 Task: Find connections with filter location Camajuaní with filter topic #Creativitywith filter profile language French with filter current company Fujitsu with filter school O.P. Jindal Global University (JGU) with filter industry IT System Installation and Disposal with filter service category Executive Coaching with filter keywords title Sales Analyst
Action: Mouse moved to (480, 64)
Screenshot: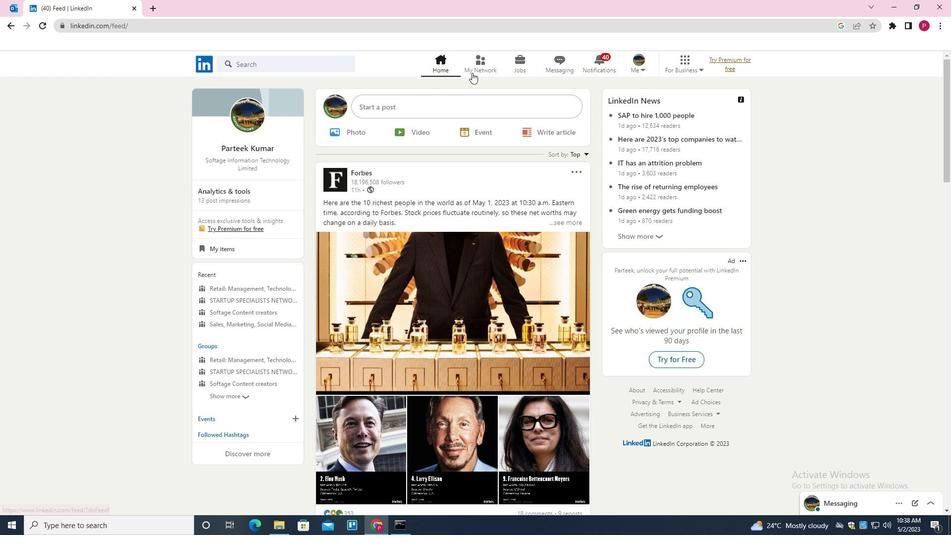 
Action: Mouse pressed left at (480, 64)
Screenshot: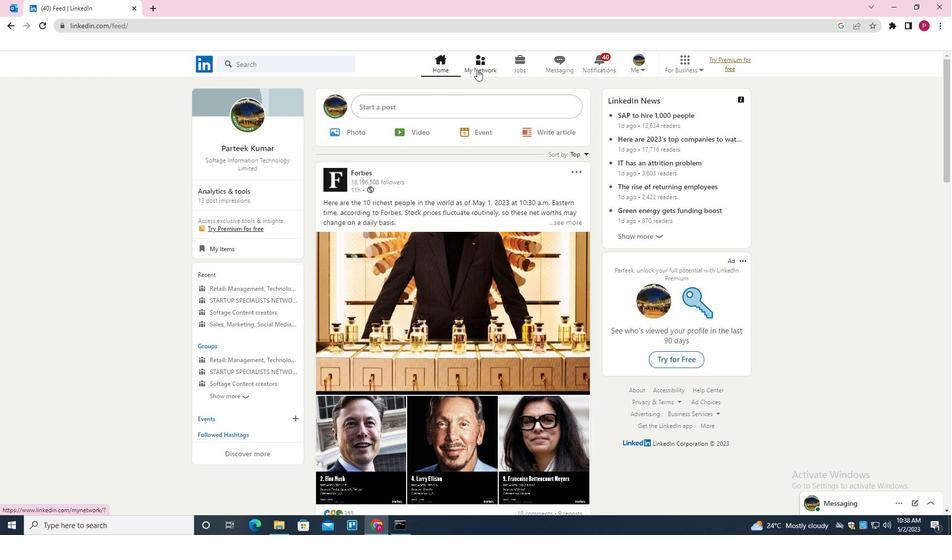 
Action: Mouse moved to (300, 119)
Screenshot: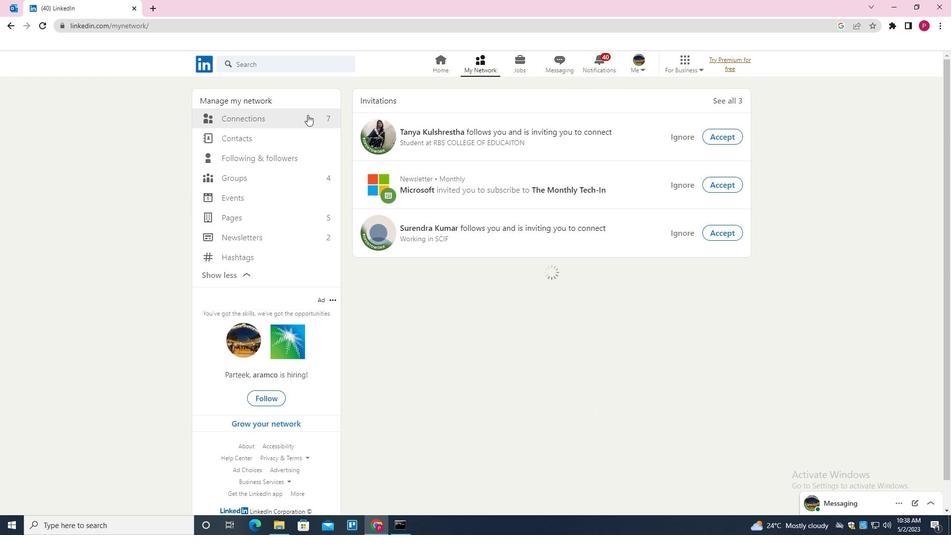
Action: Mouse pressed left at (300, 119)
Screenshot: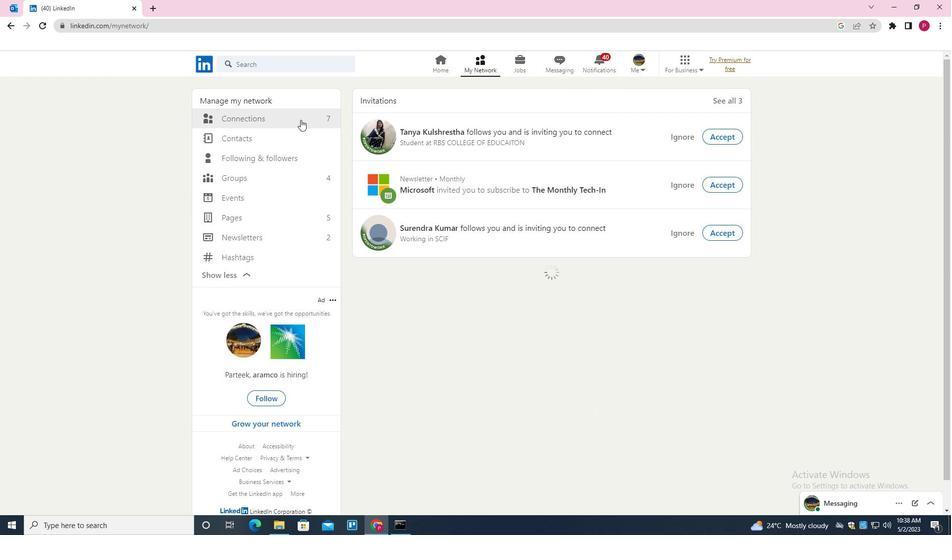 
Action: Mouse moved to (538, 120)
Screenshot: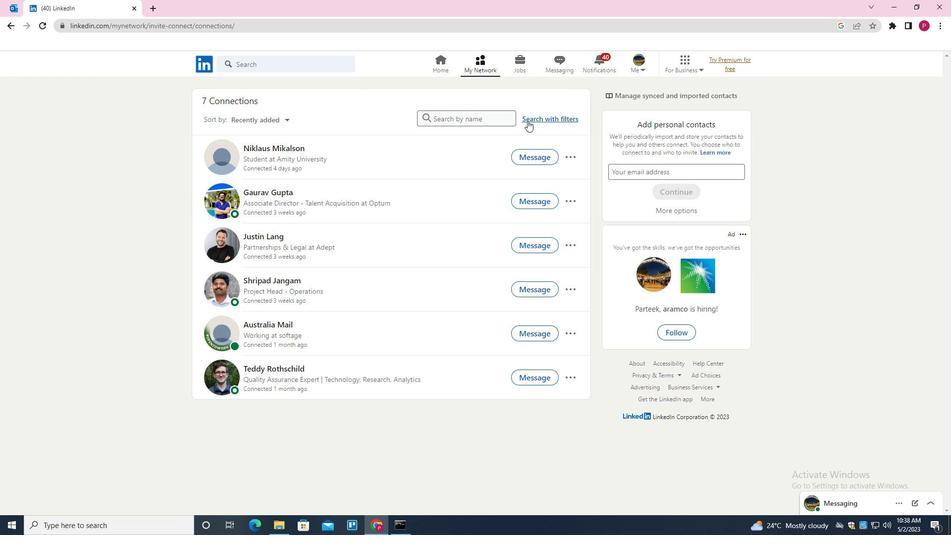 
Action: Mouse pressed left at (538, 120)
Screenshot: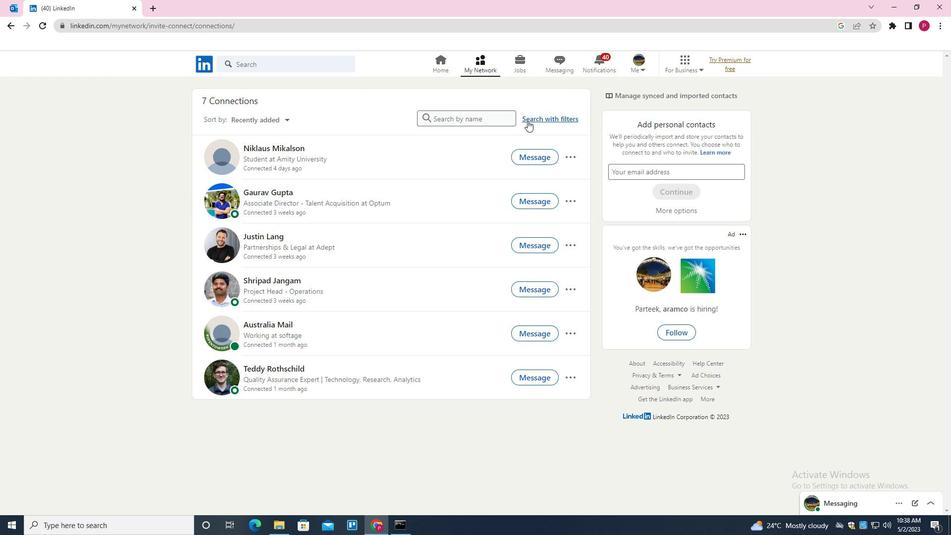 
Action: Mouse moved to (505, 89)
Screenshot: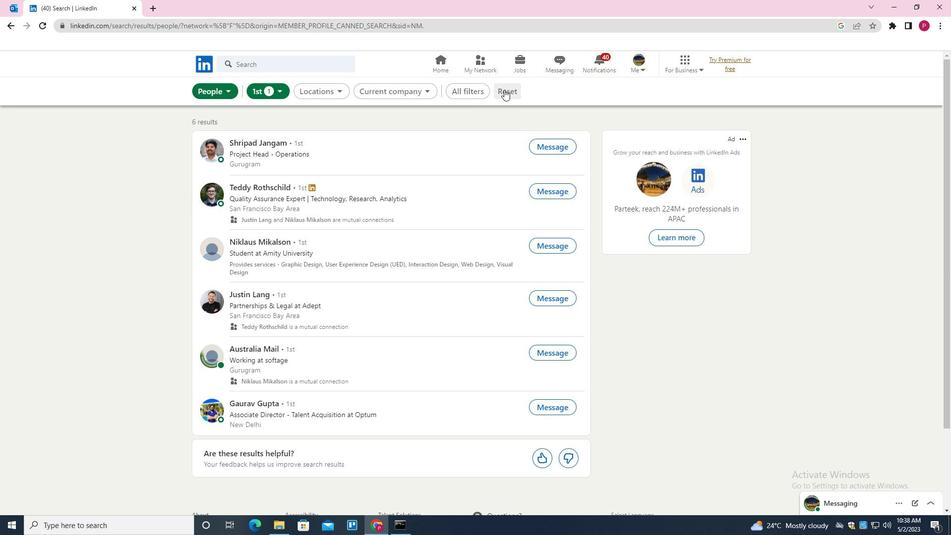 
Action: Mouse pressed left at (505, 89)
Screenshot: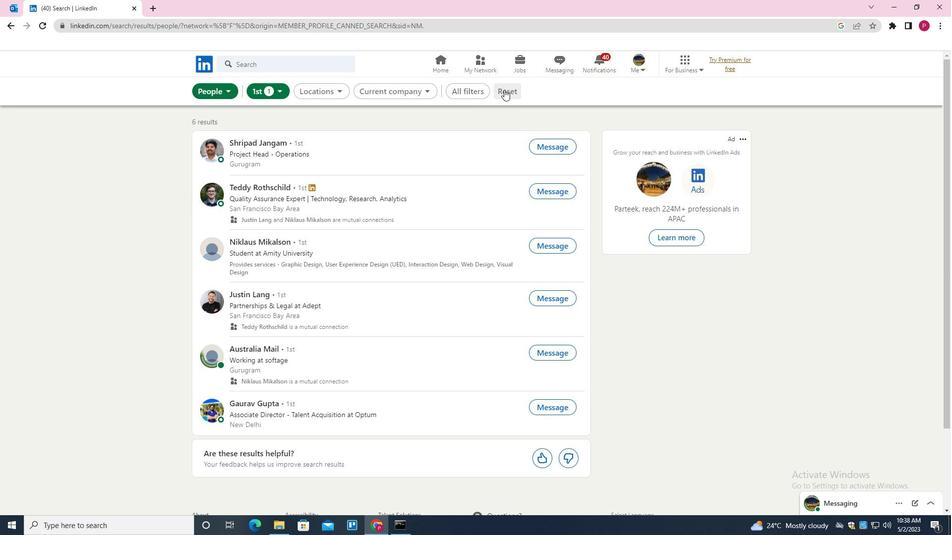 
Action: Mouse moved to (491, 91)
Screenshot: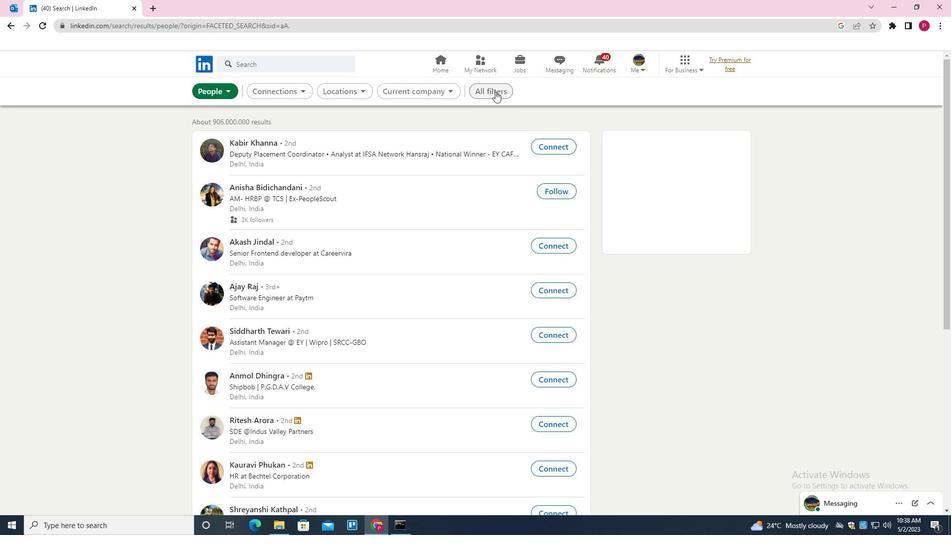 
Action: Mouse pressed left at (491, 91)
Screenshot: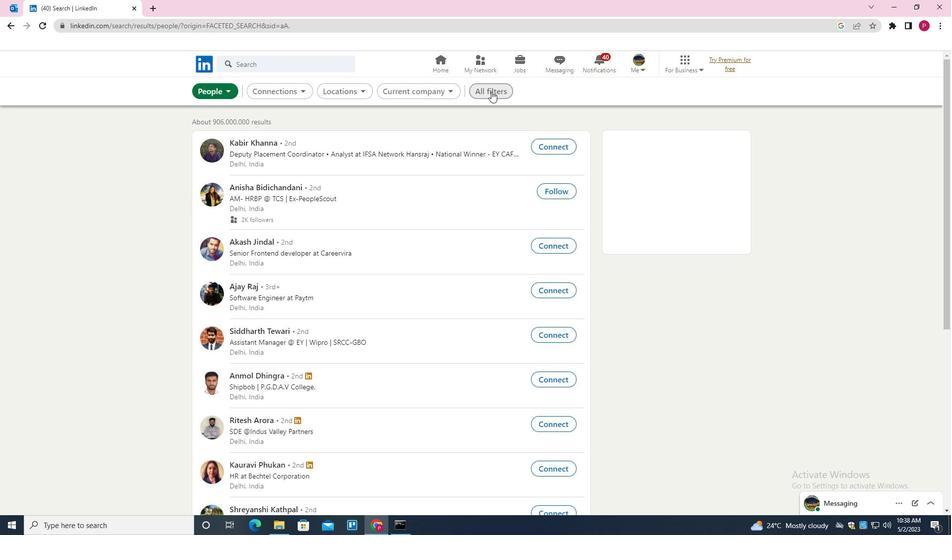 
Action: Mouse moved to (843, 273)
Screenshot: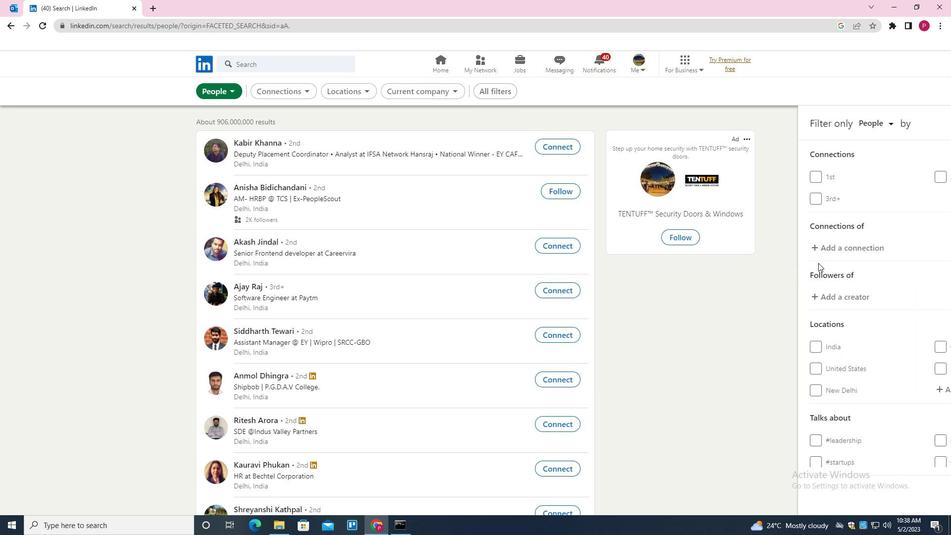 
Action: Mouse scrolled (843, 273) with delta (0, 0)
Screenshot: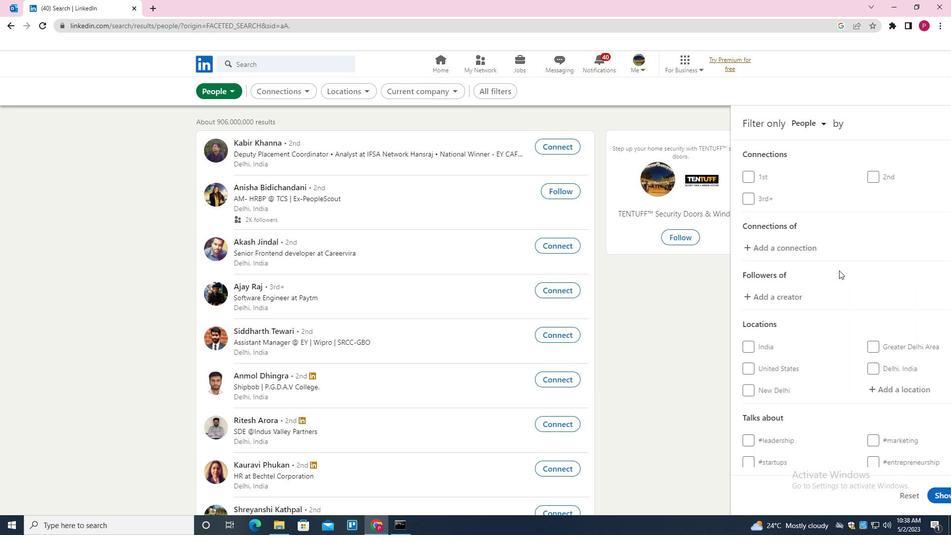 
Action: Mouse moved to (843, 274)
Screenshot: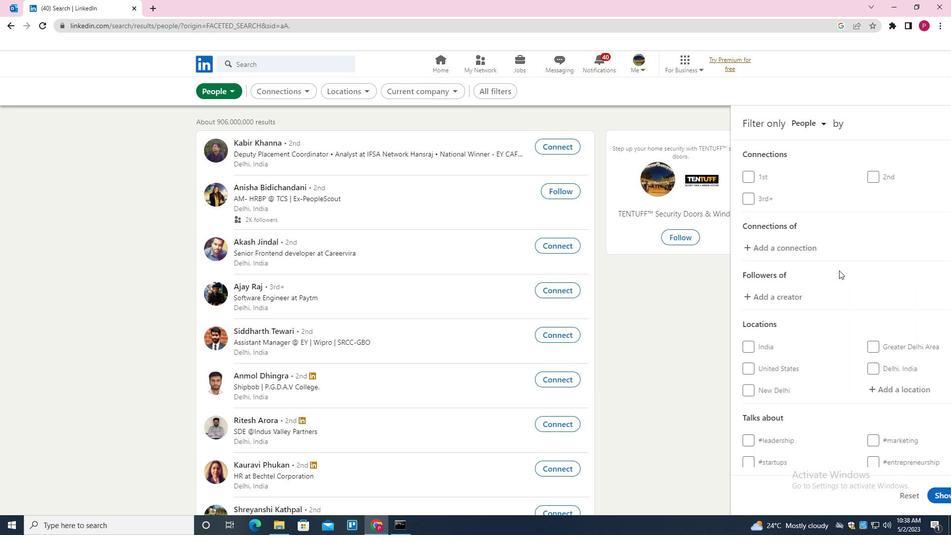 
Action: Mouse scrolled (843, 273) with delta (0, 0)
Screenshot: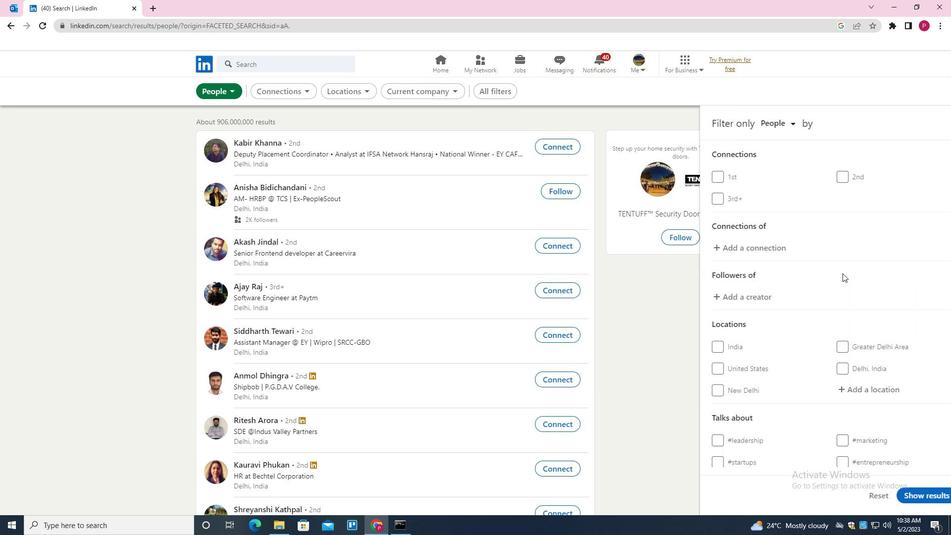 
Action: Mouse moved to (845, 293)
Screenshot: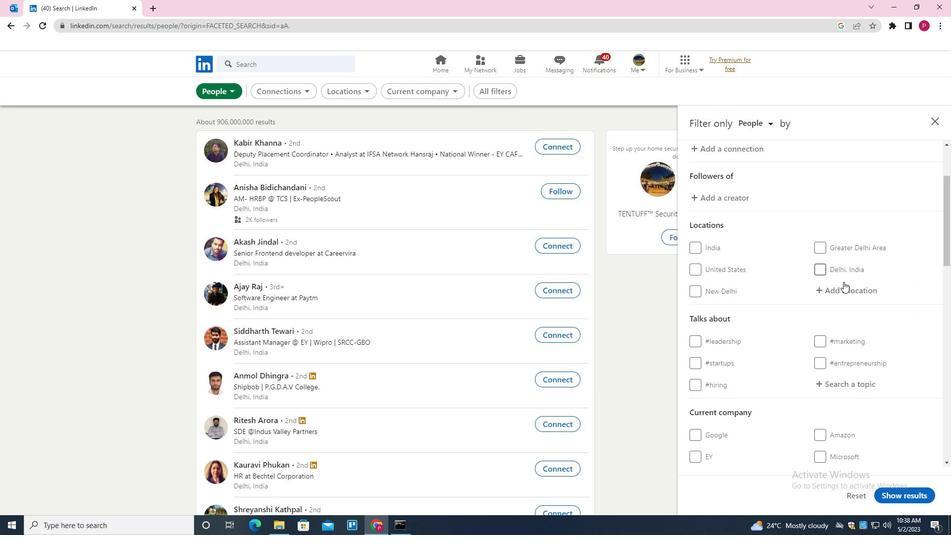 
Action: Mouse pressed left at (845, 293)
Screenshot: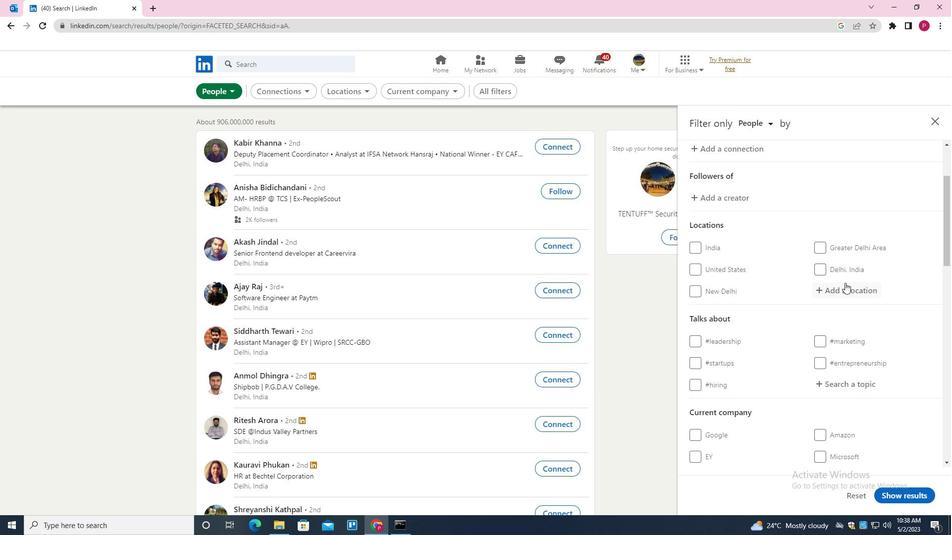 
Action: Mouse moved to (677, 407)
Screenshot: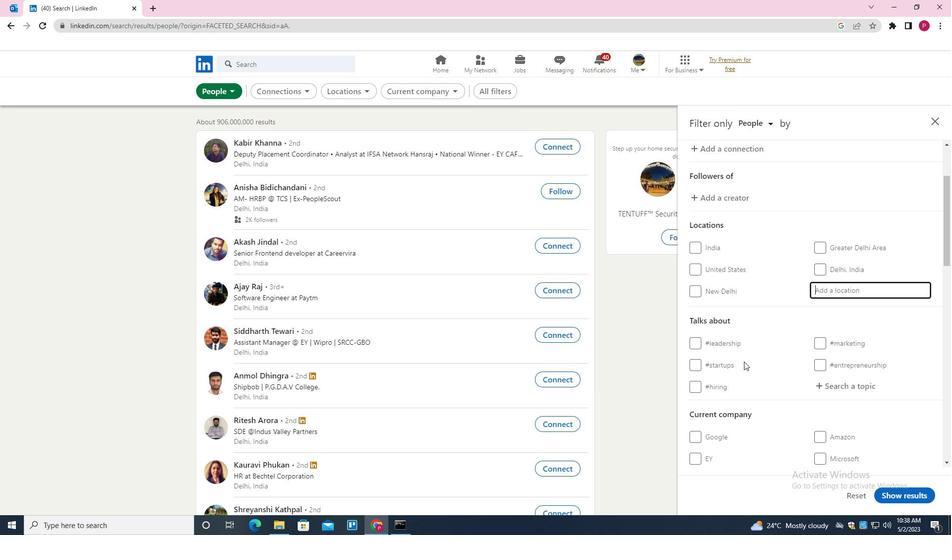 
Action: Key pressed <Key.shift>CAMA<Key.space><Key.backspace>JUANI<Key.enter>
Screenshot: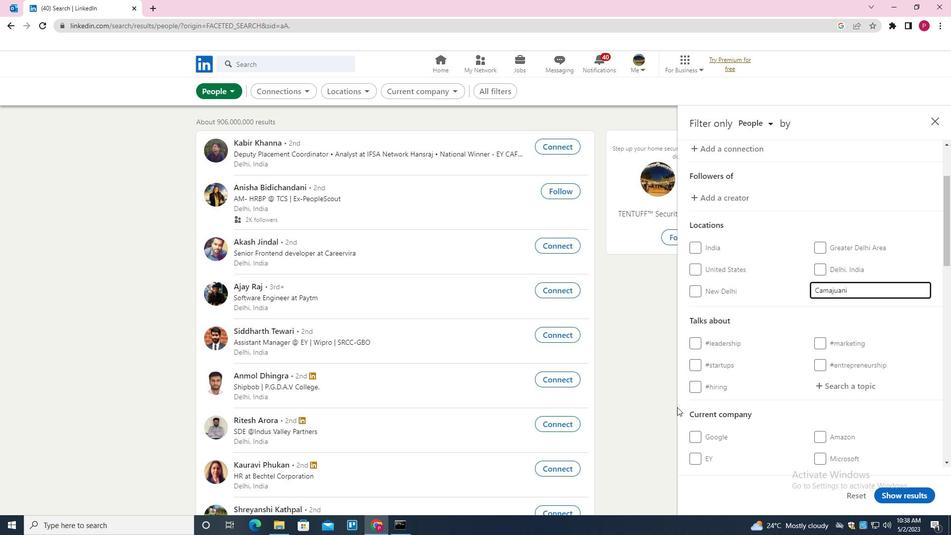 
Action: Mouse moved to (809, 359)
Screenshot: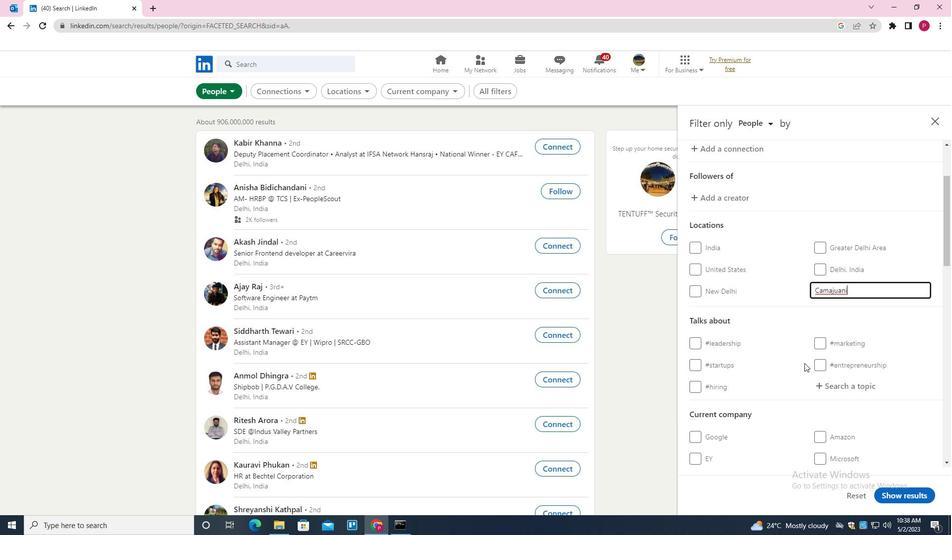 
Action: Mouse scrolled (809, 359) with delta (0, 0)
Screenshot: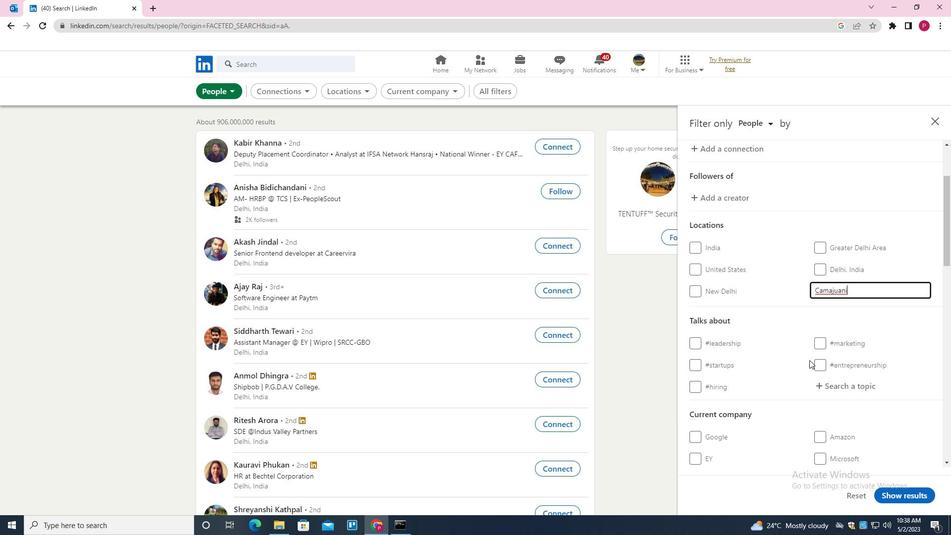 
Action: Mouse scrolled (809, 359) with delta (0, 0)
Screenshot: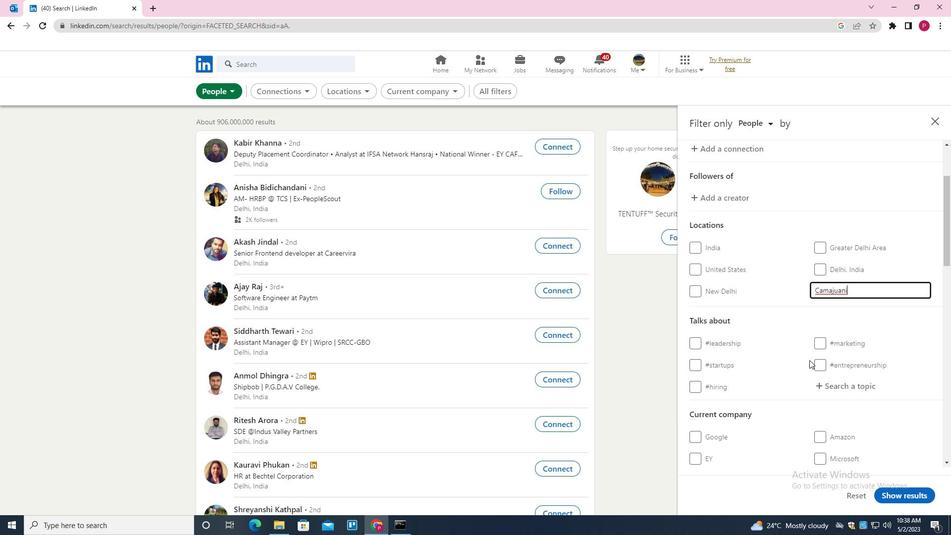 
Action: Mouse scrolled (809, 359) with delta (0, 0)
Screenshot: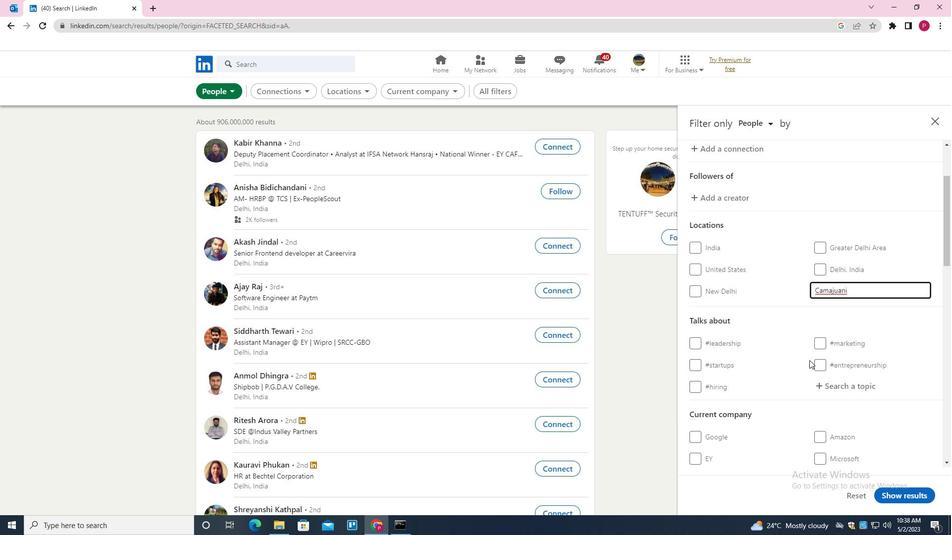 
Action: Mouse moved to (864, 240)
Screenshot: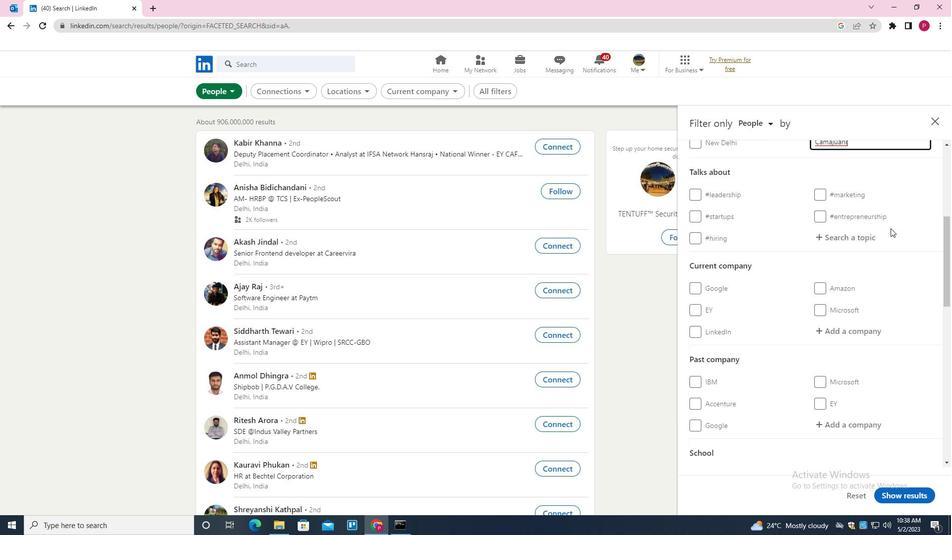 
Action: Mouse pressed left at (864, 240)
Screenshot: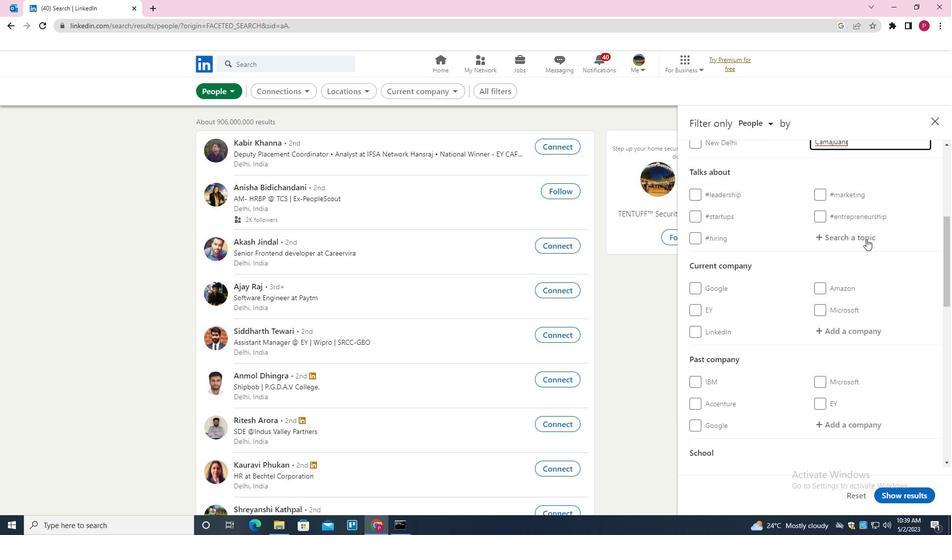 
Action: Mouse moved to (808, 277)
Screenshot: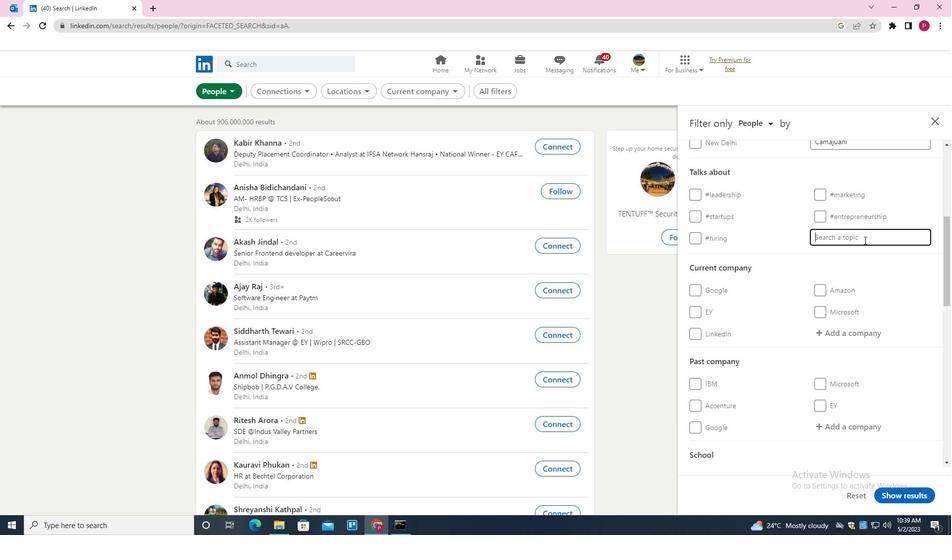 
Action: Key pressed CREATI<Key.down><Key.down><Key.down>VITY<Key.down><Key.enter>
Screenshot: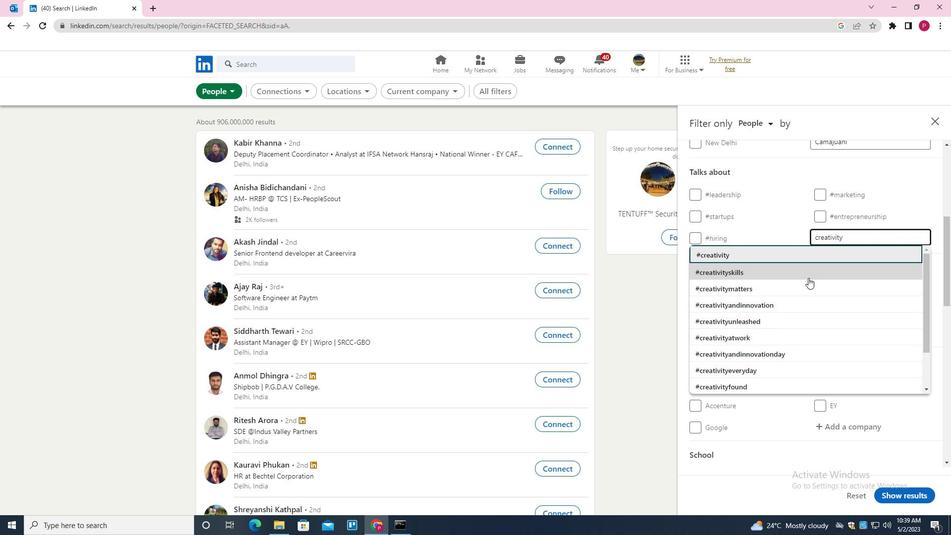 
Action: Mouse moved to (810, 276)
Screenshot: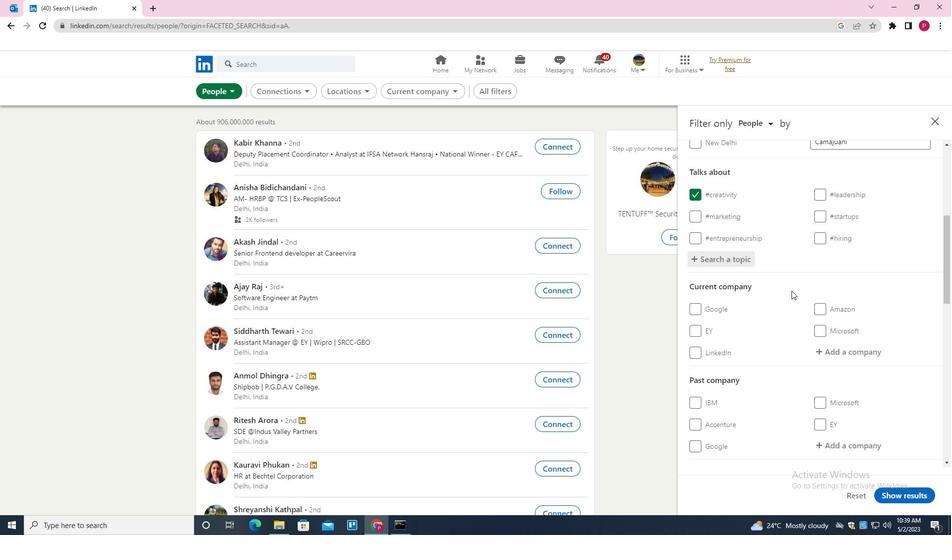 
Action: Mouse scrolled (810, 276) with delta (0, 0)
Screenshot: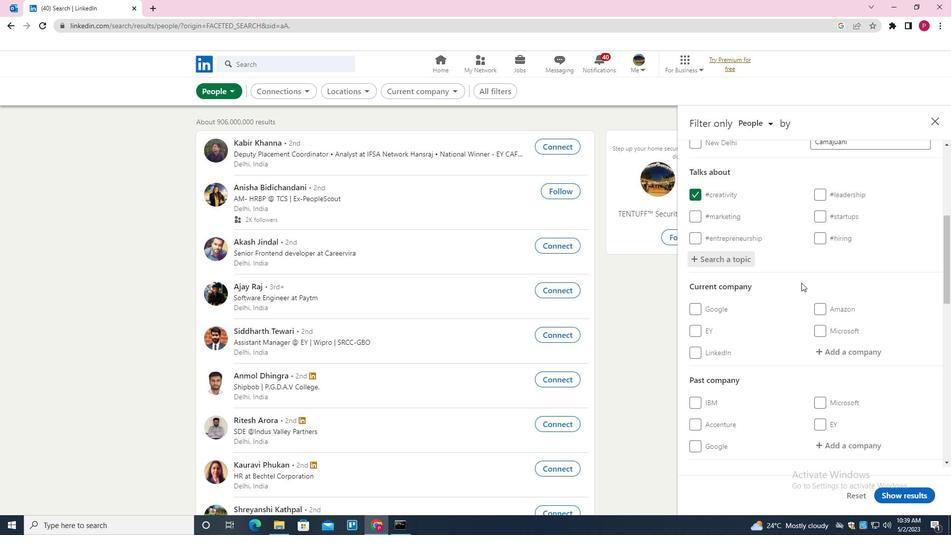 
Action: Mouse scrolled (810, 276) with delta (0, 0)
Screenshot: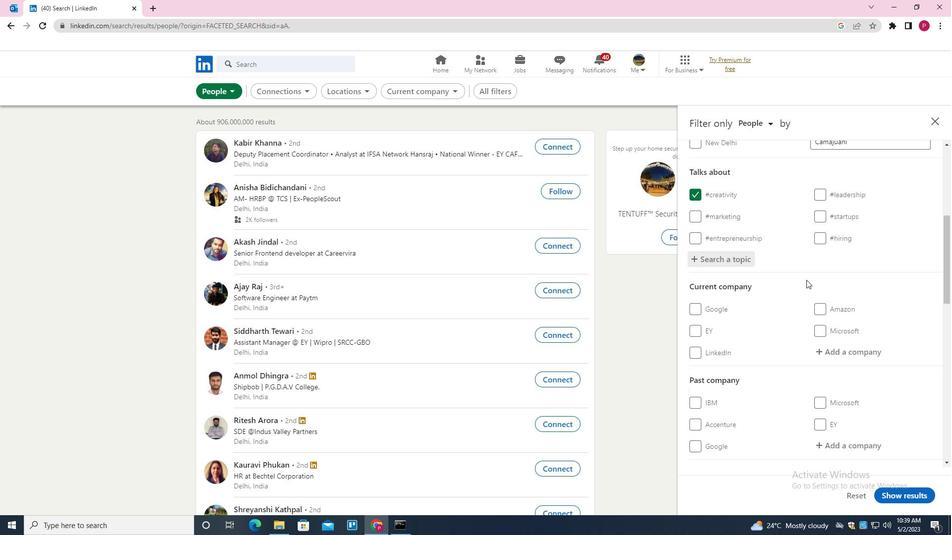 
Action: Mouse moved to (808, 276)
Screenshot: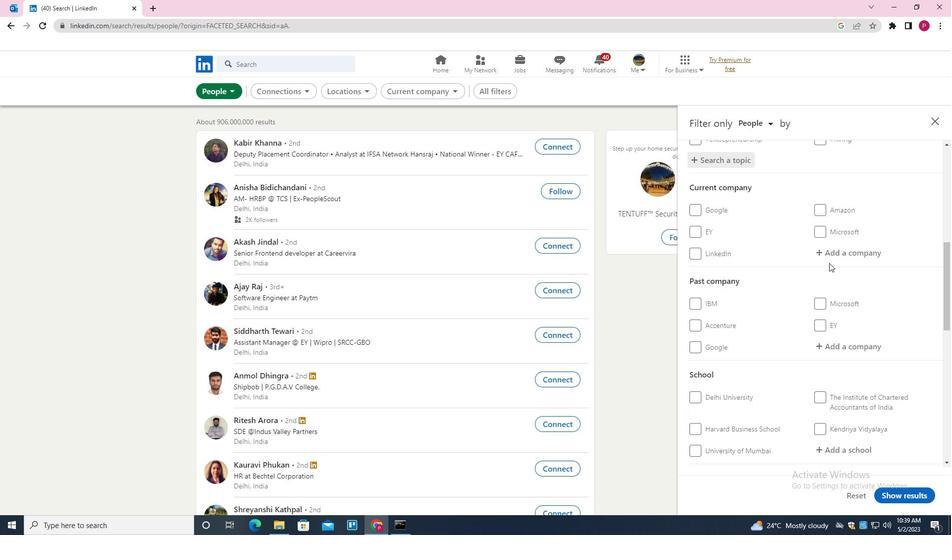
Action: Mouse scrolled (808, 276) with delta (0, 0)
Screenshot: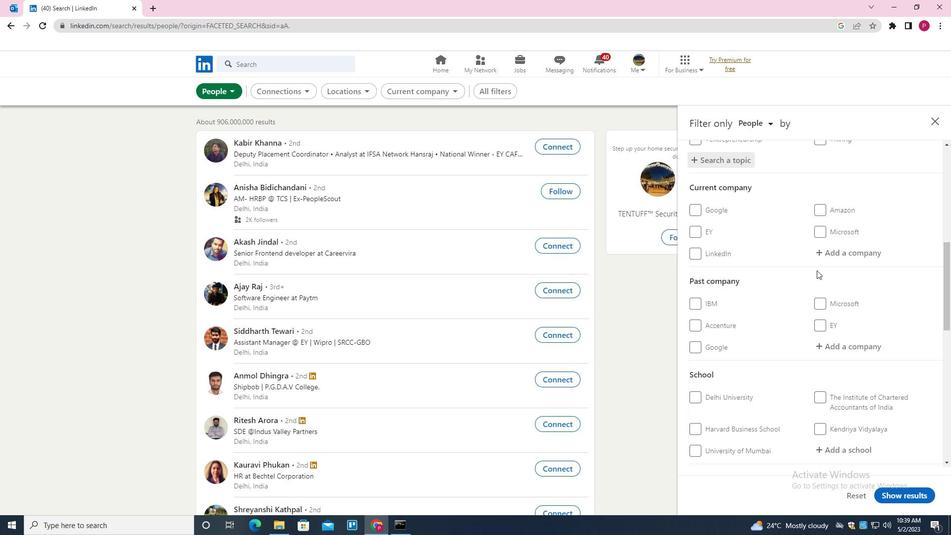 
Action: Mouse scrolled (808, 276) with delta (0, 0)
Screenshot: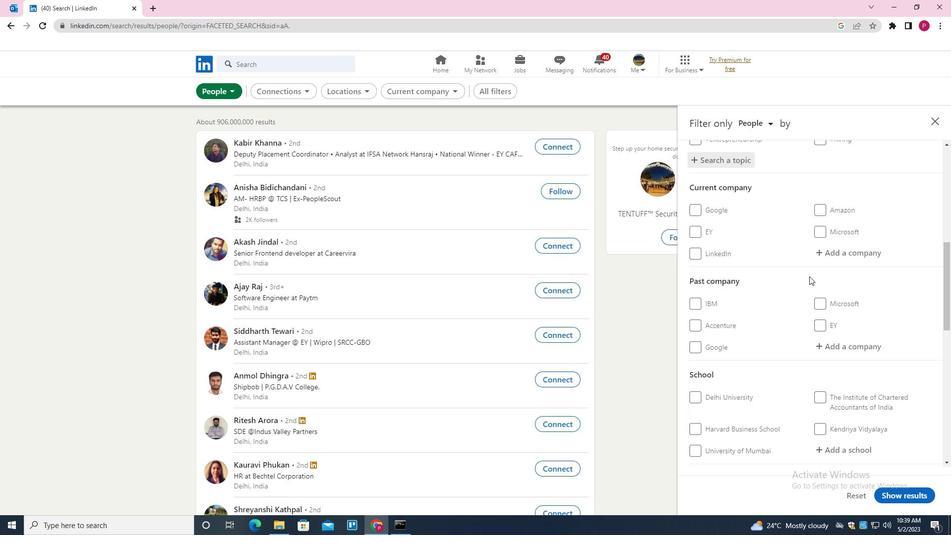
Action: Mouse scrolled (808, 276) with delta (0, 0)
Screenshot: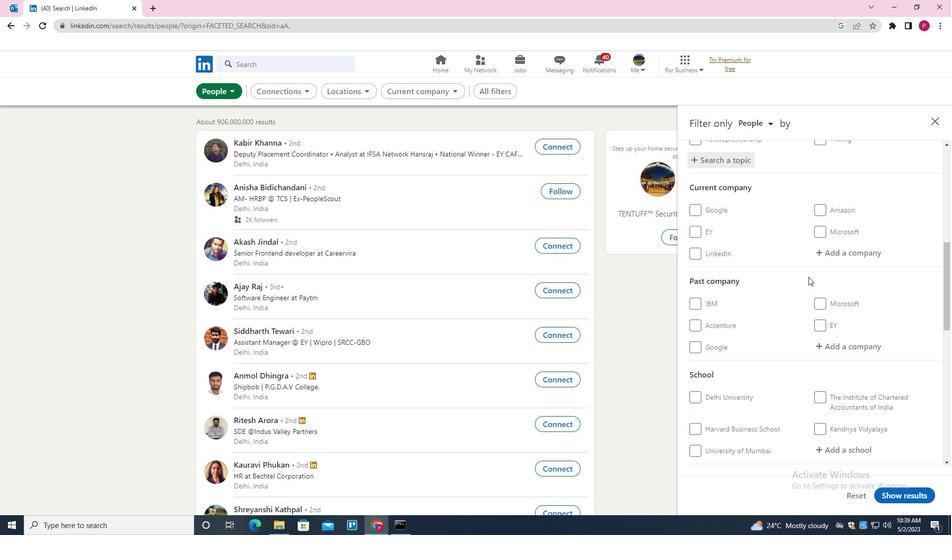 
Action: Mouse moved to (808, 276)
Screenshot: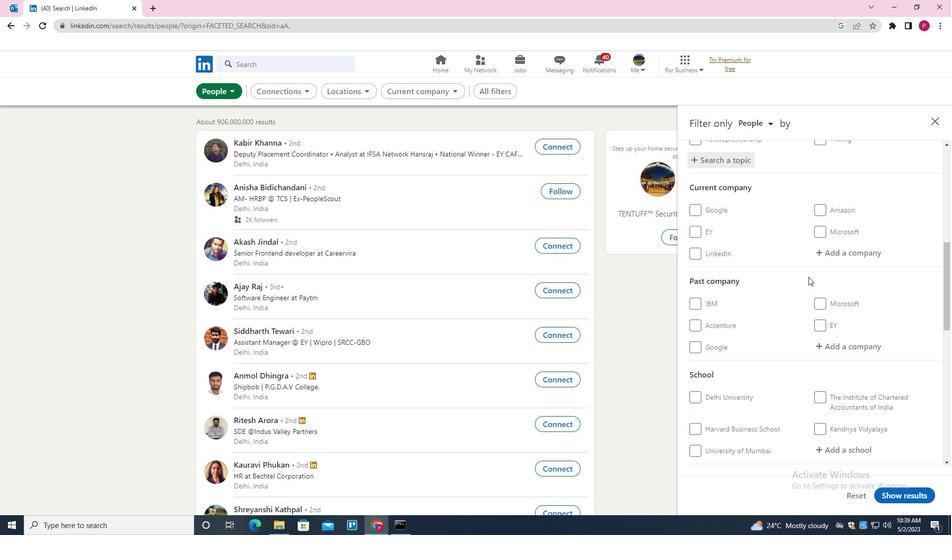 
Action: Mouse scrolled (808, 276) with delta (0, 0)
Screenshot: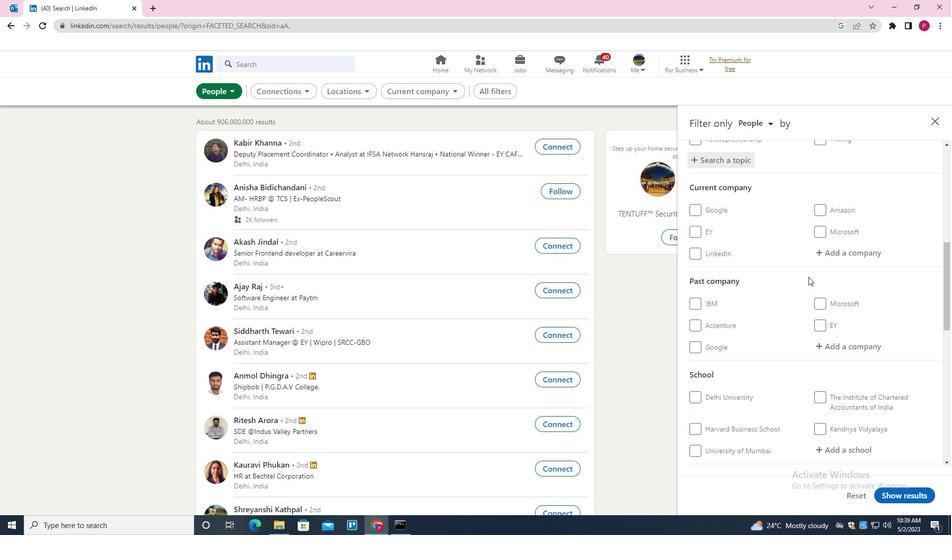 
Action: Mouse moved to (802, 281)
Screenshot: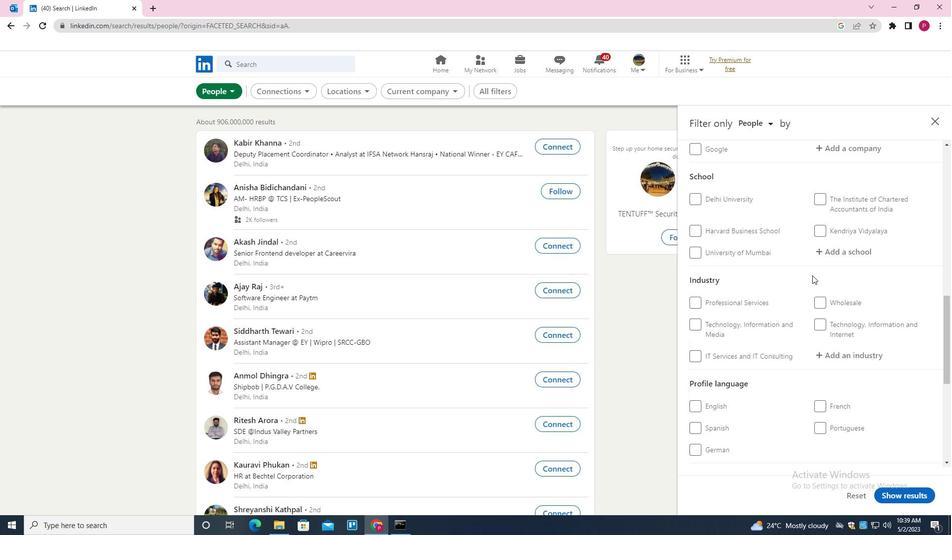 
Action: Mouse scrolled (802, 281) with delta (0, 0)
Screenshot: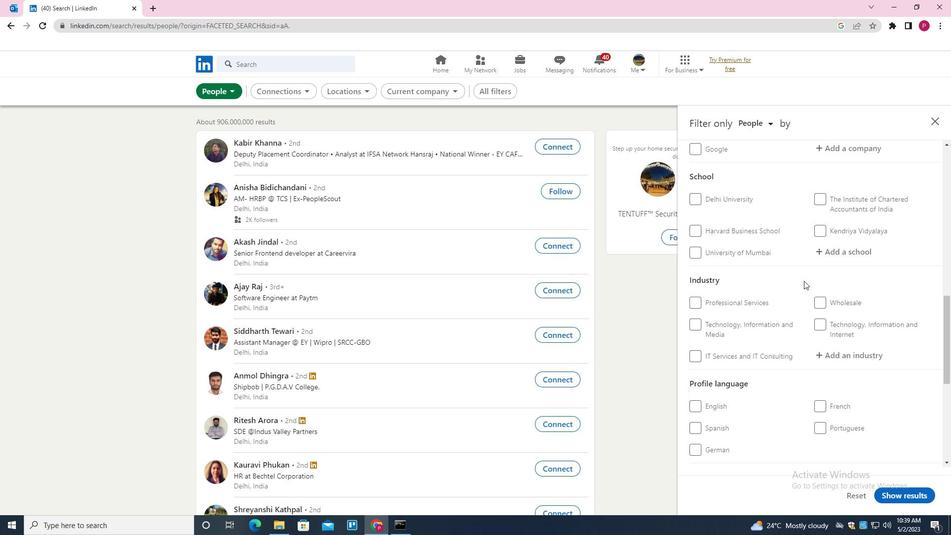 
Action: Mouse scrolled (802, 281) with delta (0, 0)
Screenshot: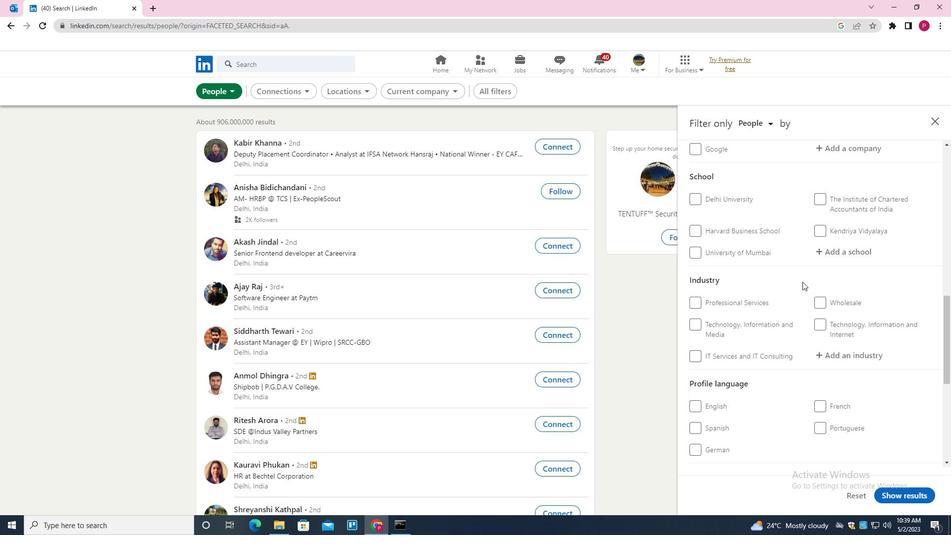 
Action: Mouse scrolled (802, 281) with delta (0, 0)
Screenshot: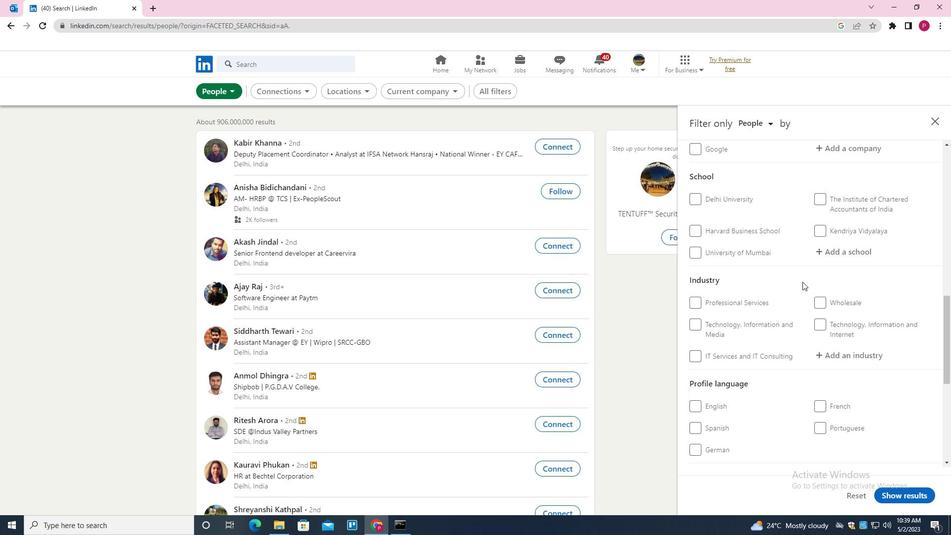 
Action: Mouse scrolled (802, 281) with delta (0, 0)
Screenshot: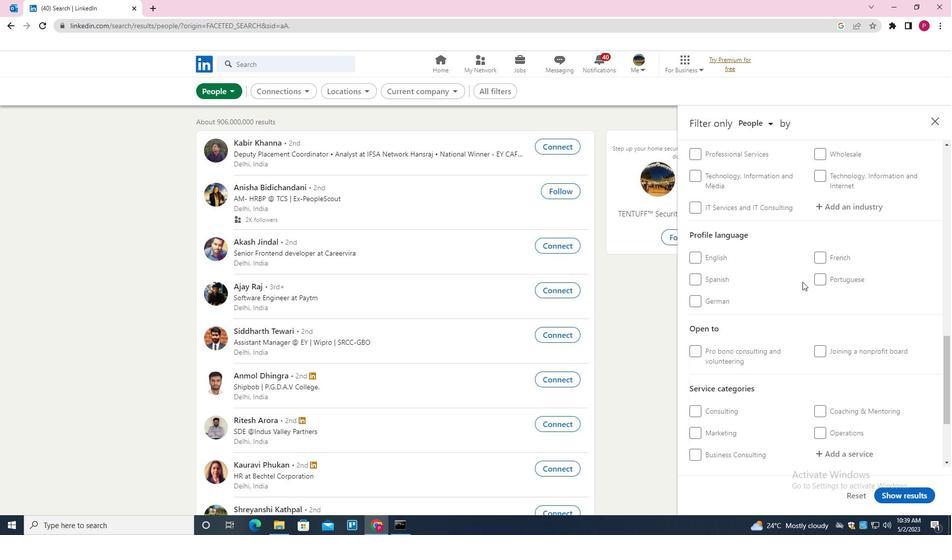 
Action: Mouse moved to (816, 205)
Screenshot: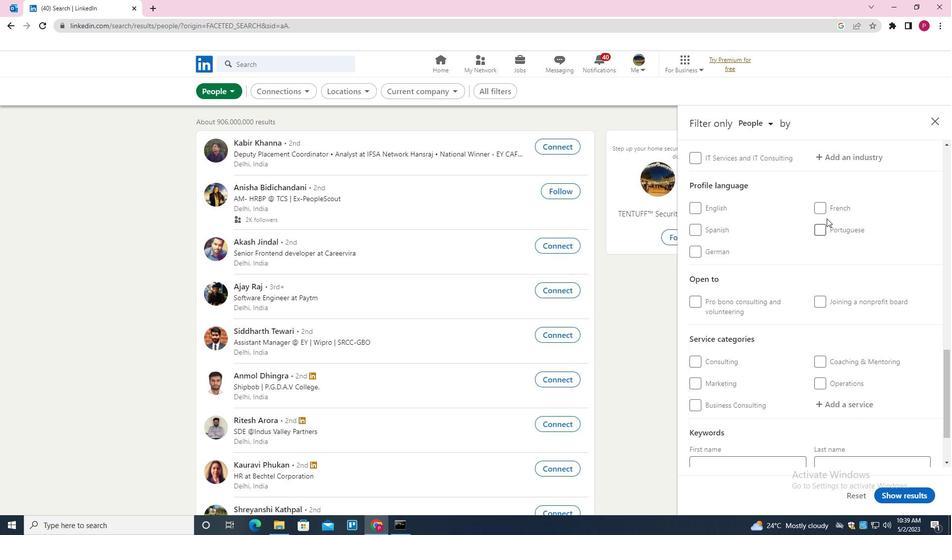 
Action: Mouse pressed left at (816, 205)
Screenshot: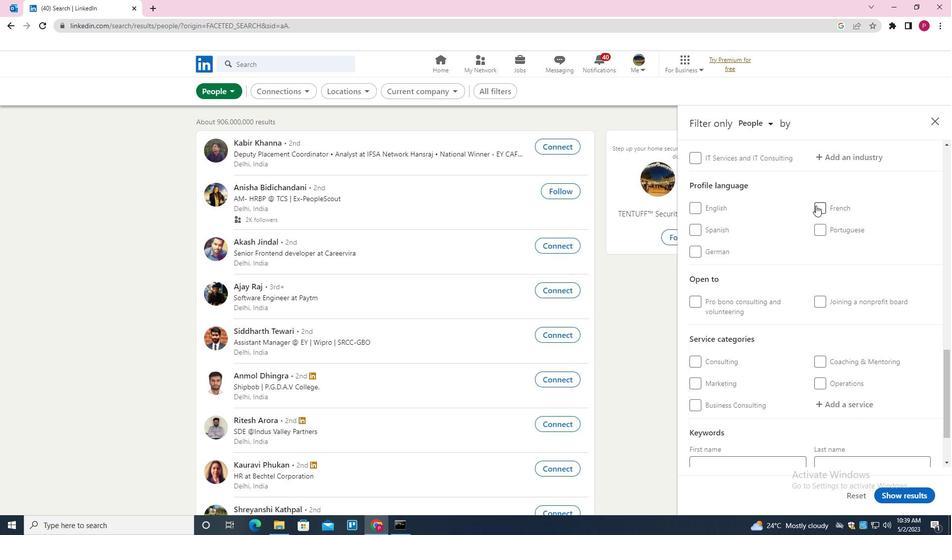 
Action: Mouse moved to (779, 229)
Screenshot: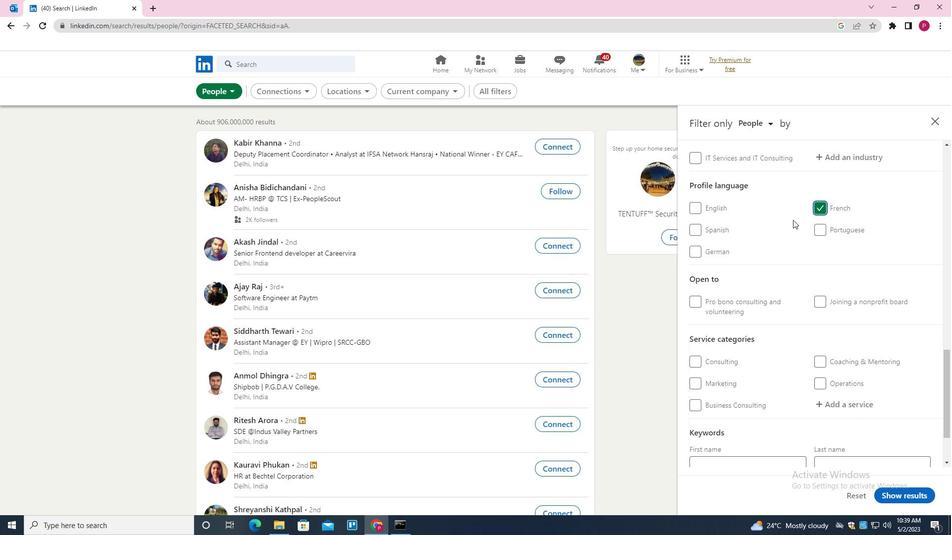 
Action: Mouse scrolled (779, 229) with delta (0, 0)
Screenshot: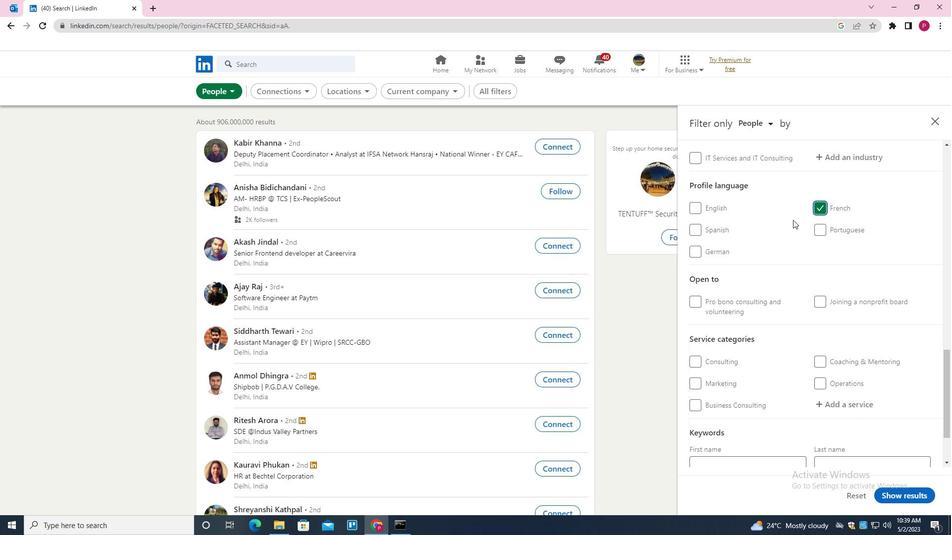 
Action: Mouse scrolled (779, 229) with delta (0, 0)
Screenshot: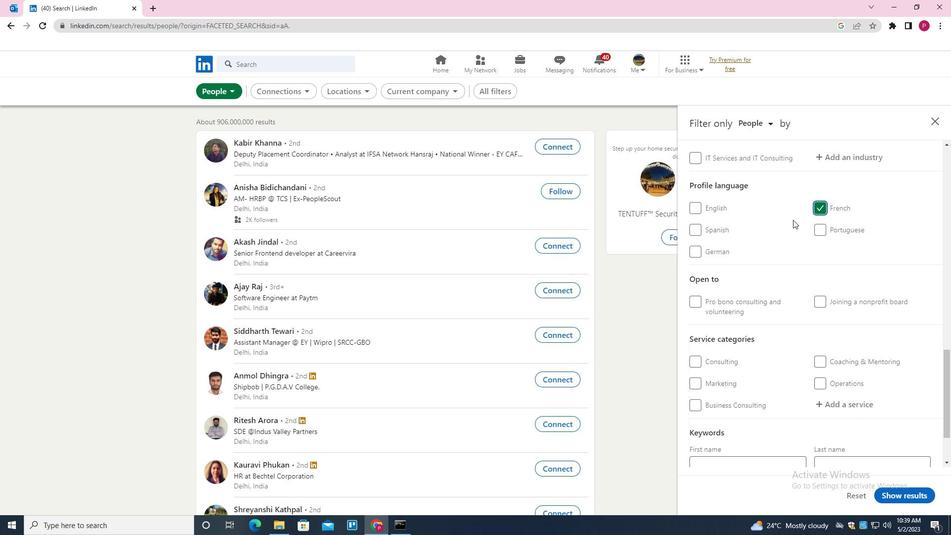 
Action: Mouse scrolled (779, 229) with delta (0, 0)
Screenshot: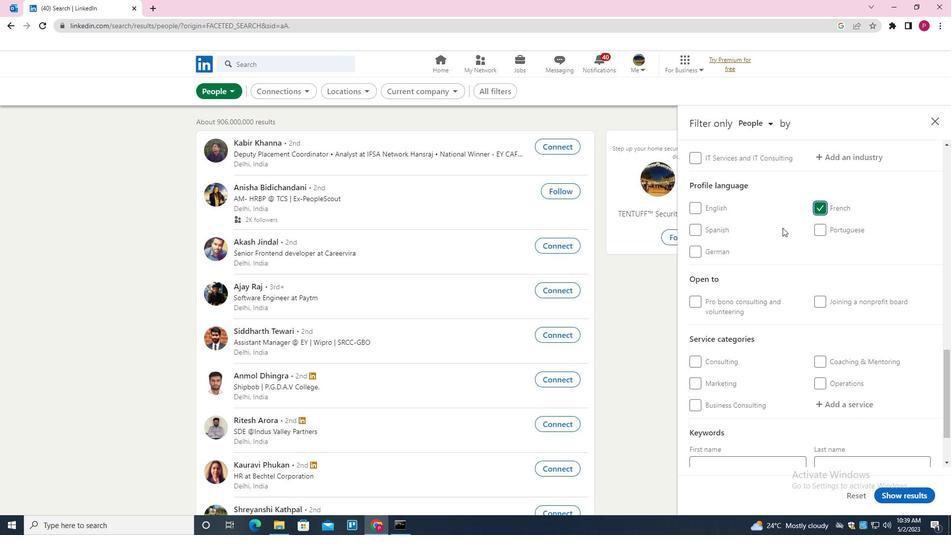 
Action: Mouse moved to (726, 239)
Screenshot: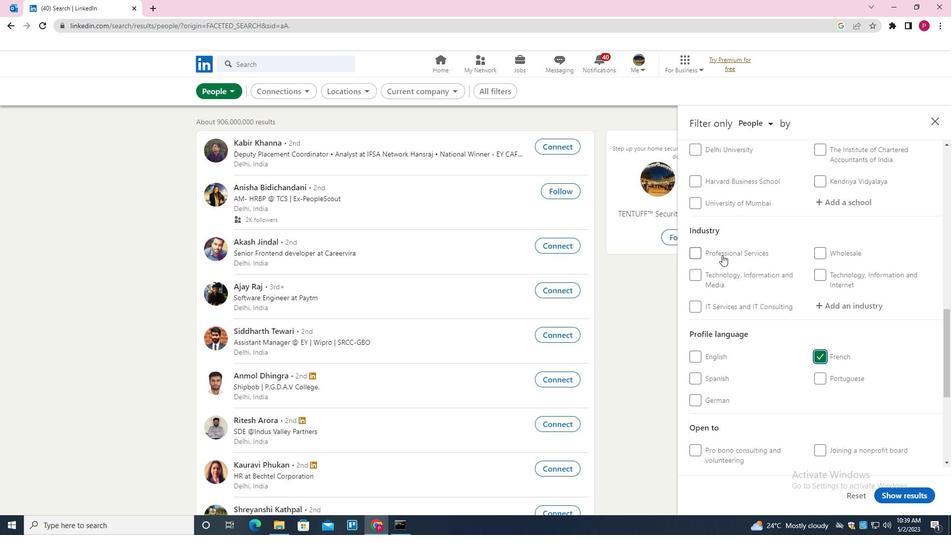 
Action: Mouse scrolled (726, 240) with delta (0, 0)
Screenshot: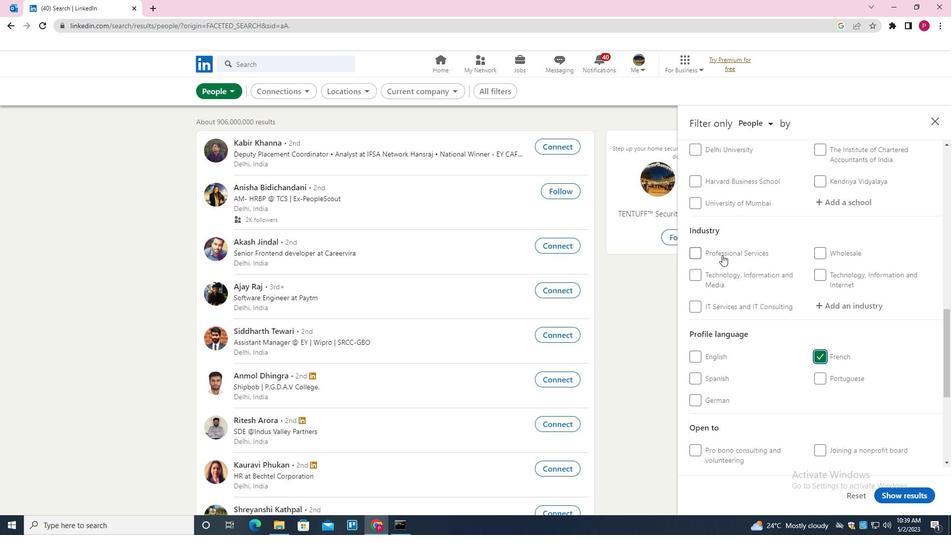 
Action: Mouse scrolled (726, 240) with delta (0, 0)
Screenshot: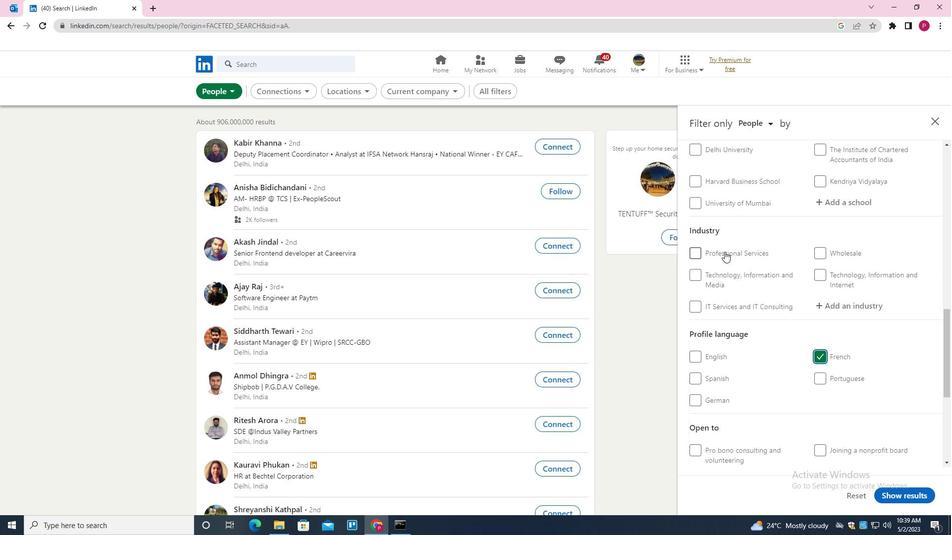 
Action: Mouse scrolled (726, 240) with delta (0, 0)
Screenshot: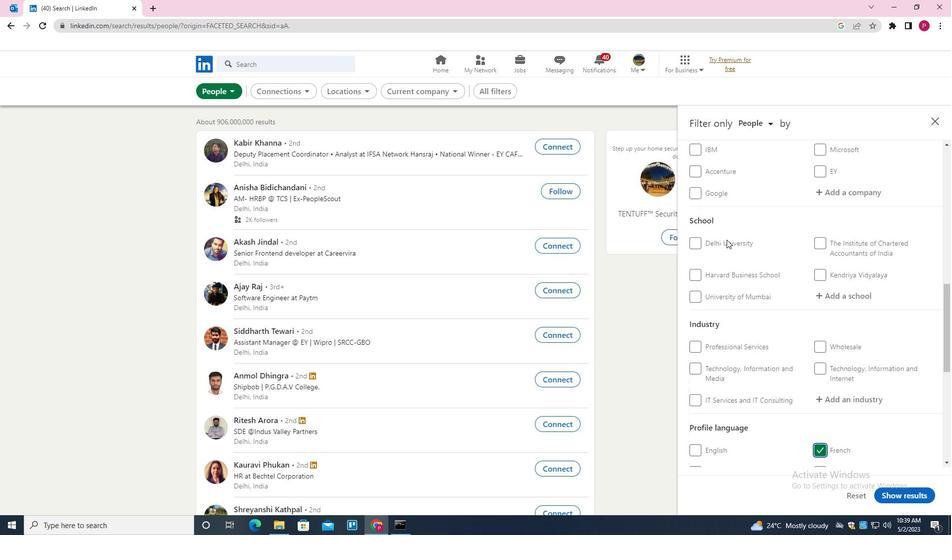 
Action: Mouse scrolled (726, 240) with delta (0, 0)
Screenshot: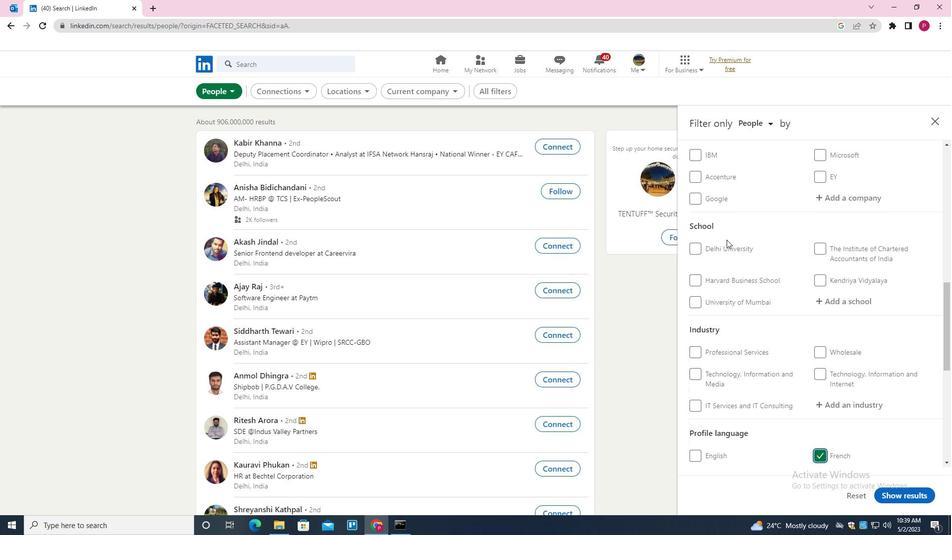 
Action: Mouse scrolled (726, 240) with delta (0, 0)
Screenshot: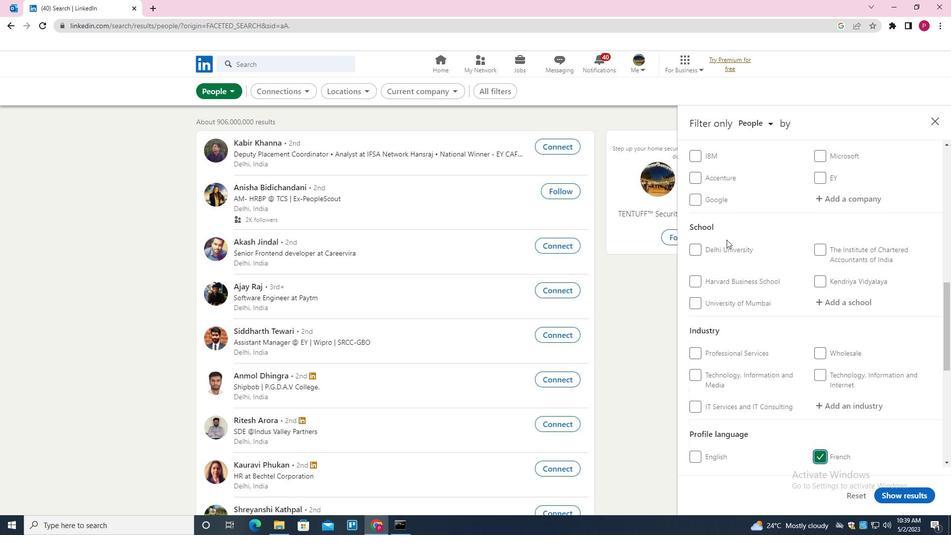 
Action: Mouse moved to (854, 251)
Screenshot: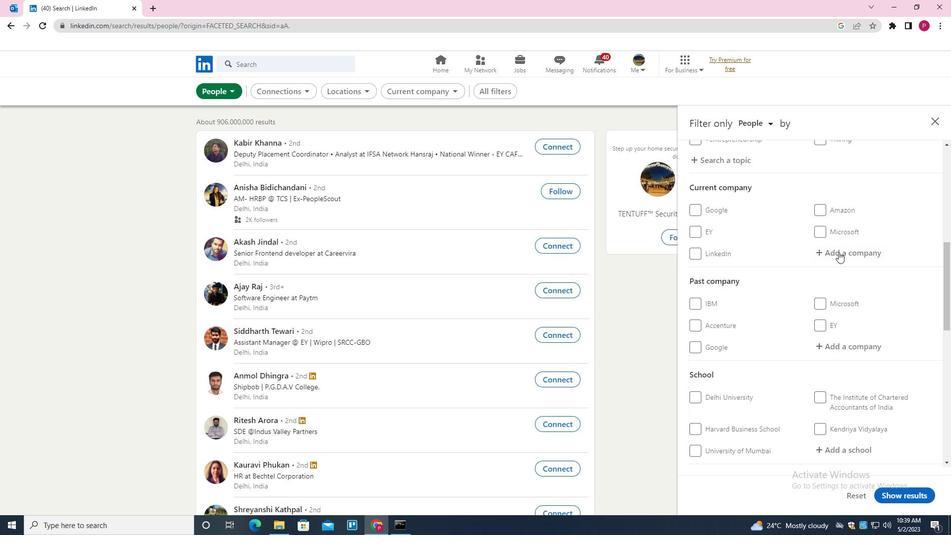 
Action: Mouse pressed left at (854, 251)
Screenshot: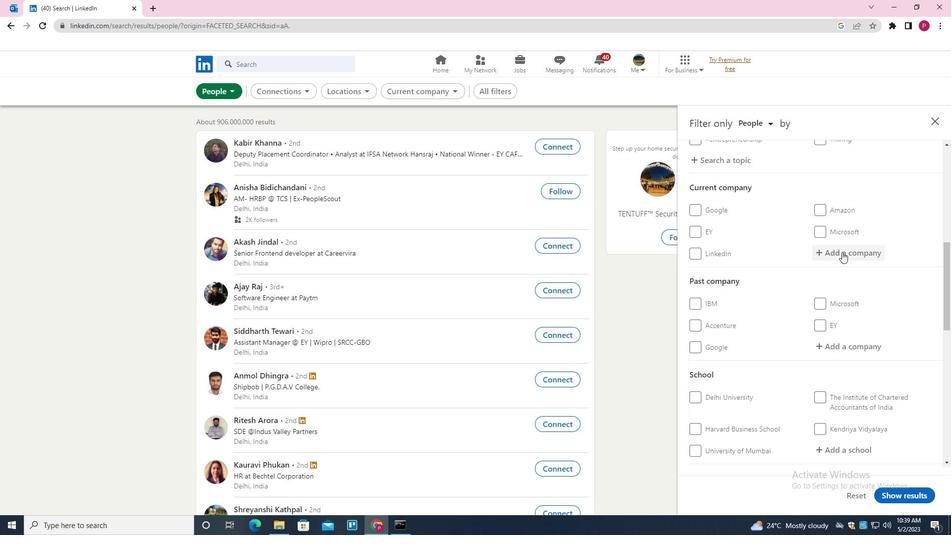 
Action: Mouse moved to (63, 137)
Screenshot: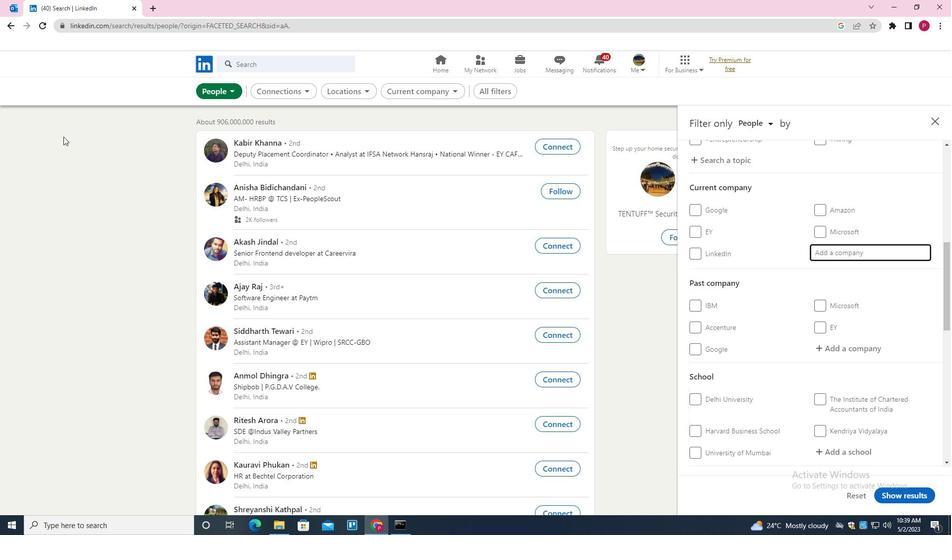 
Action: Key pressed <Key.shift><Key.shift><Key.shift><Key.shift><Key.shift><Key.shift><Key.shift><Key.shift><Key.shift><Key.shift><Key.shift><Key.shift><Key.shift><Key.shift><Key.shift><Key.shift><Key.shift><Key.shift><Key.shift><Key.shift><Key.shift>FUJIT<Key.down><Key.enter>
Screenshot: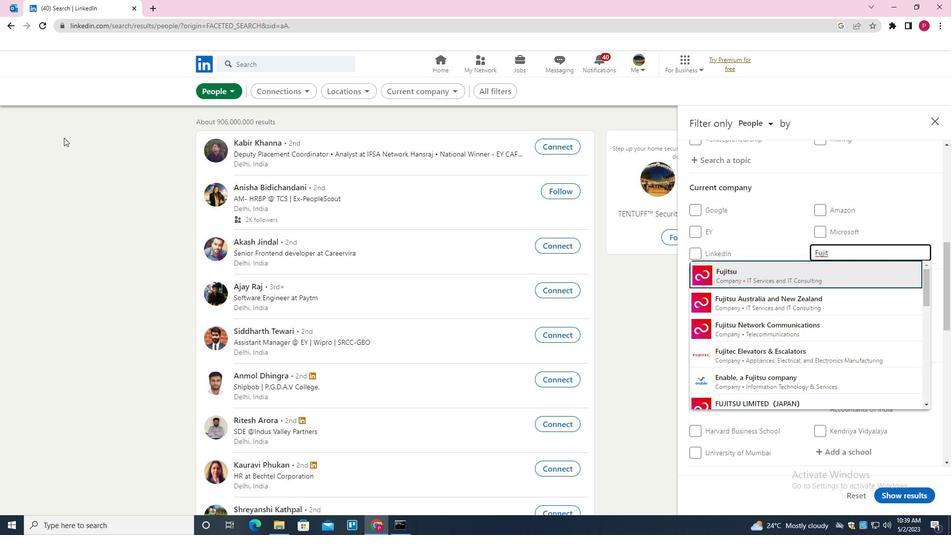 
Action: Mouse moved to (63, 138)
Screenshot: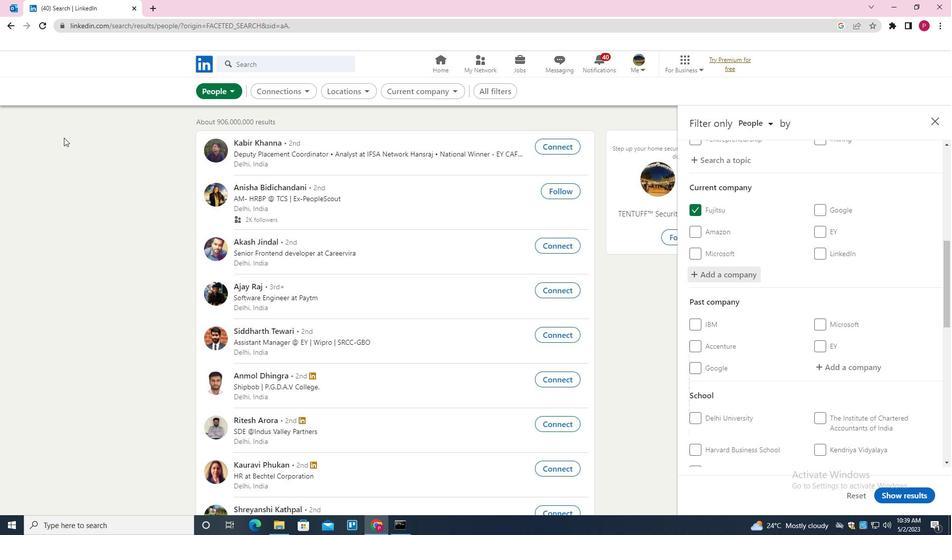 
Action: Mouse scrolled (63, 137) with delta (0, 0)
Screenshot: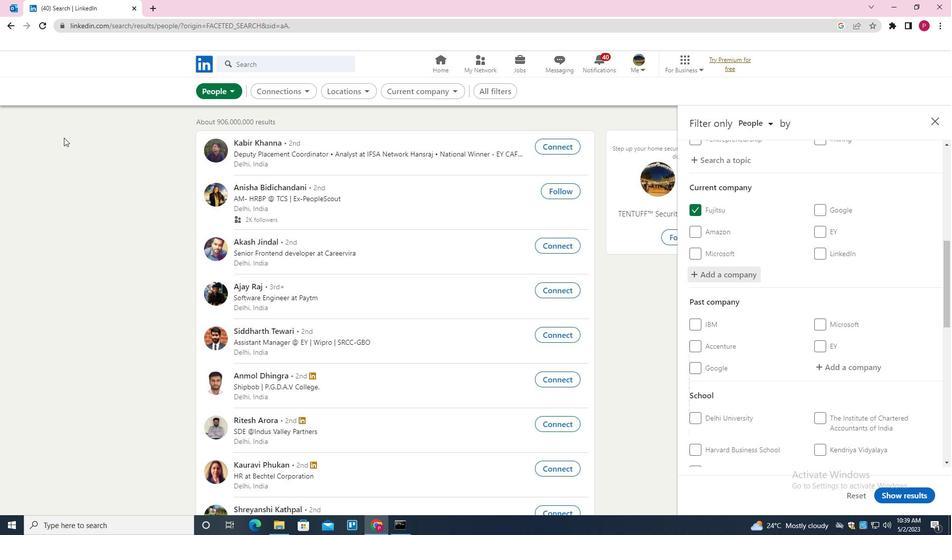 
Action: Mouse scrolled (63, 137) with delta (0, 0)
Screenshot: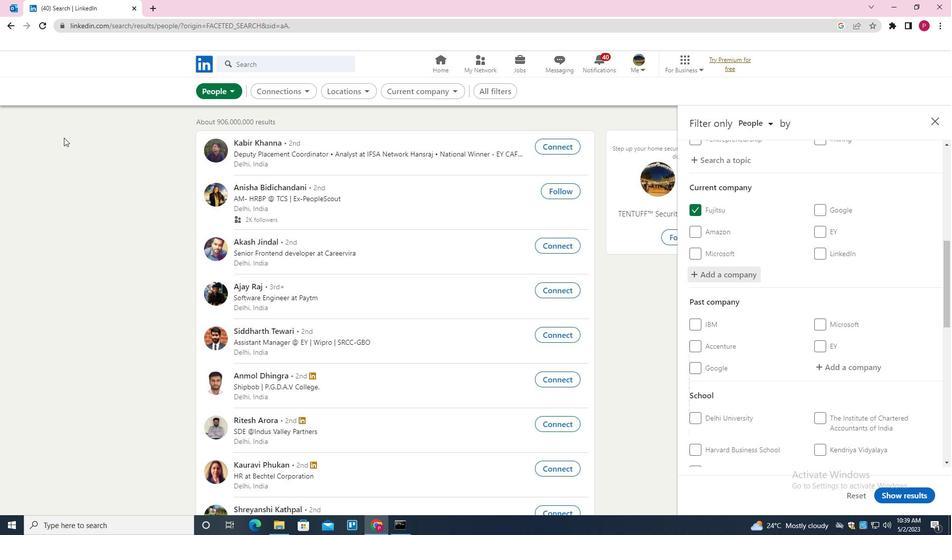 
Action: Mouse moved to (0, 180)
Screenshot: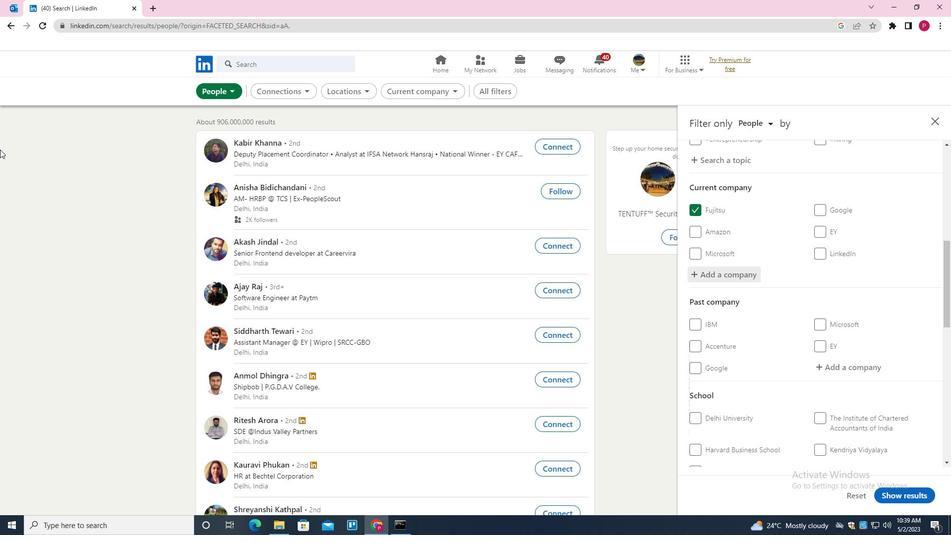 
Action: Mouse scrolled (0, 179) with delta (0, 0)
Screenshot: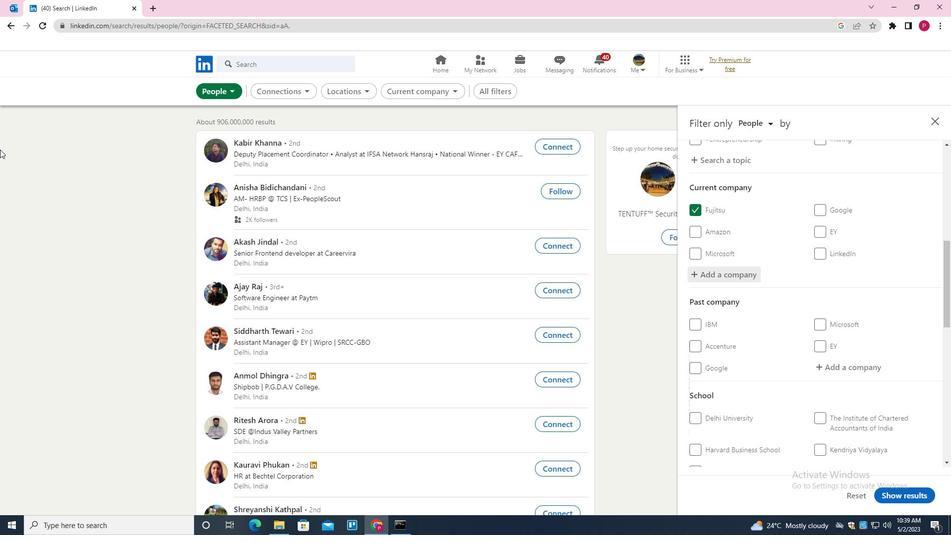 
Action: Mouse moved to (855, 267)
Screenshot: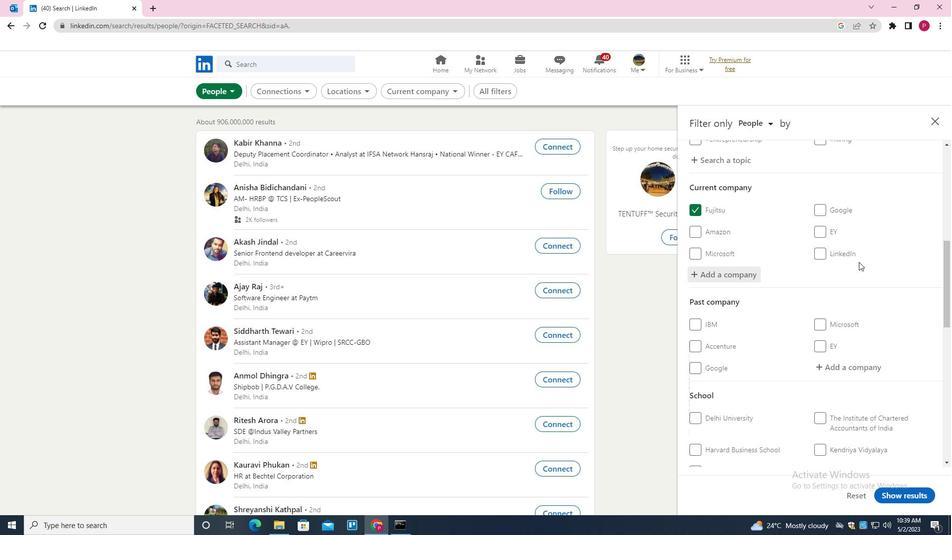 
Action: Mouse scrolled (855, 267) with delta (0, 0)
Screenshot: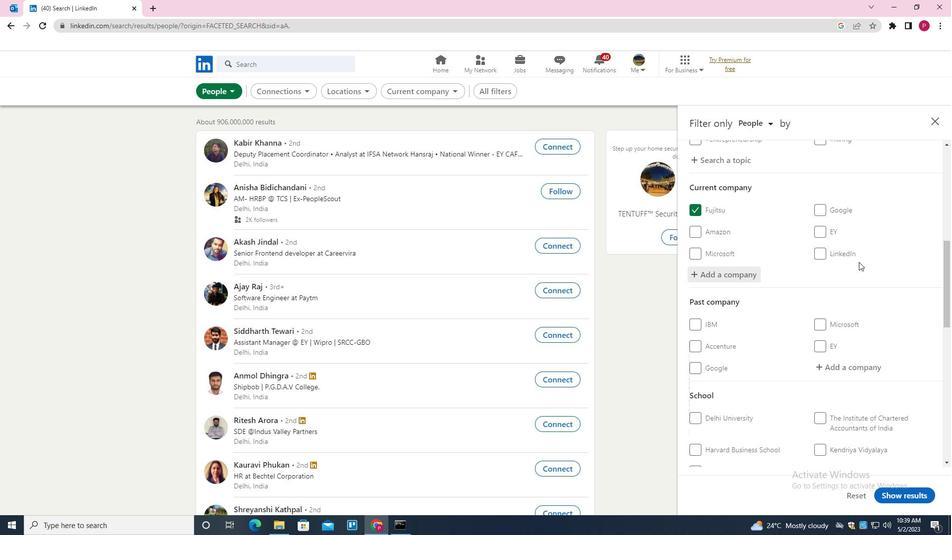 
Action: Mouse moved to (851, 270)
Screenshot: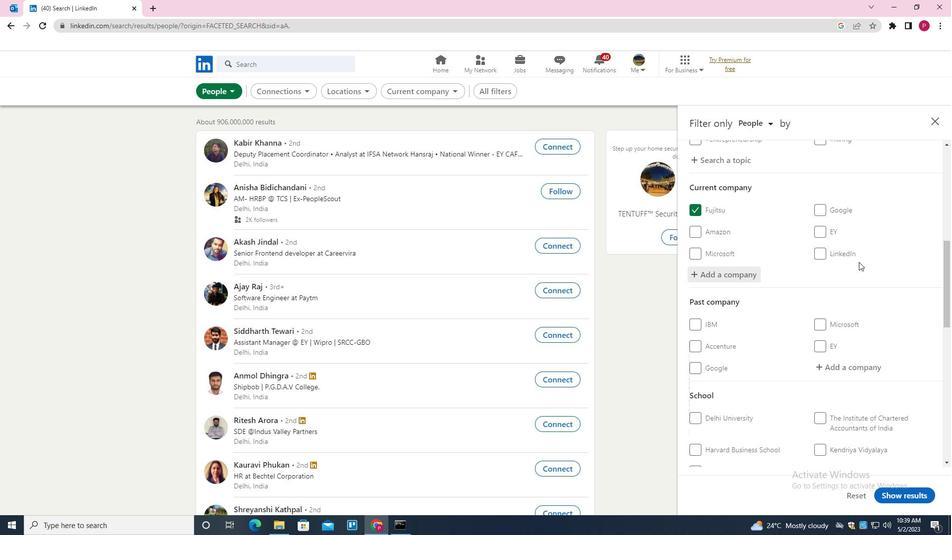 
Action: Mouse scrolled (851, 270) with delta (0, 0)
Screenshot: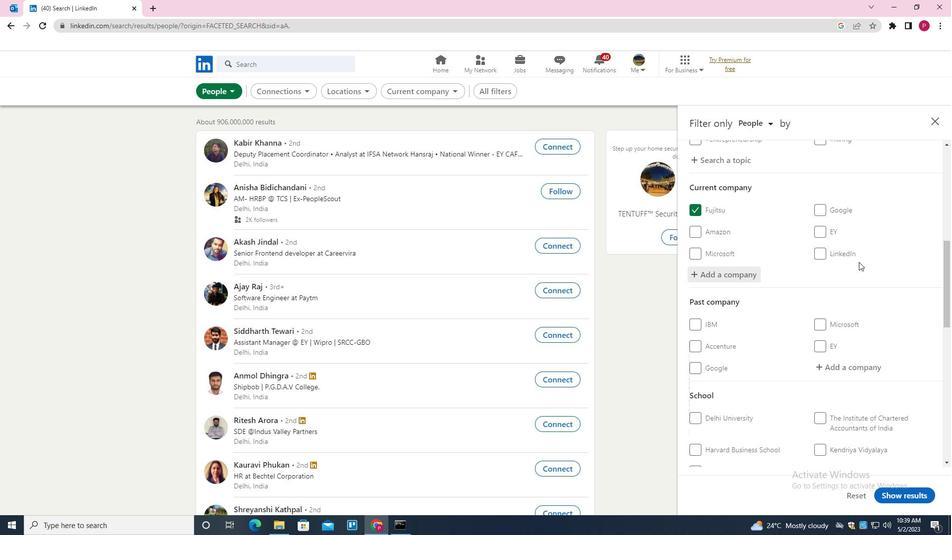 
Action: Mouse moved to (847, 272)
Screenshot: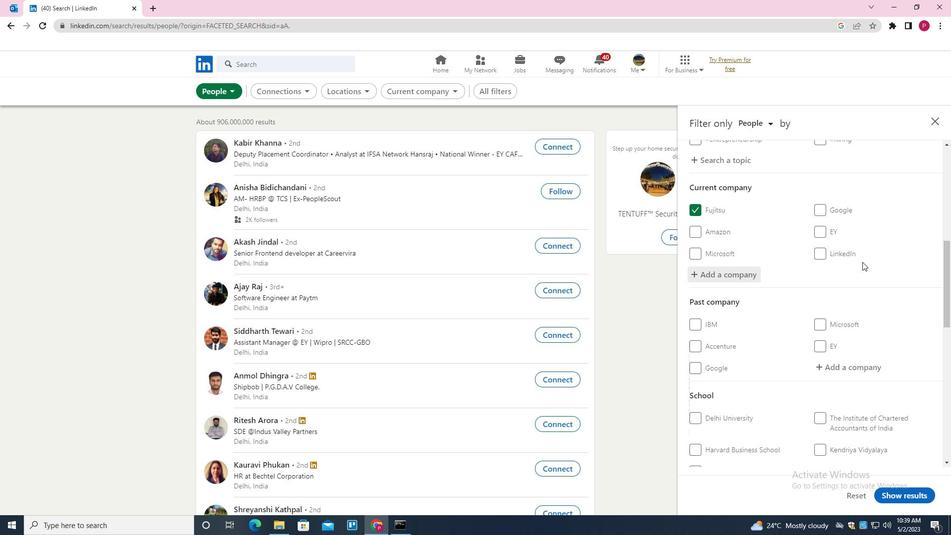 
Action: Mouse scrolled (847, 272) with delta (0, 0)
Screenshot: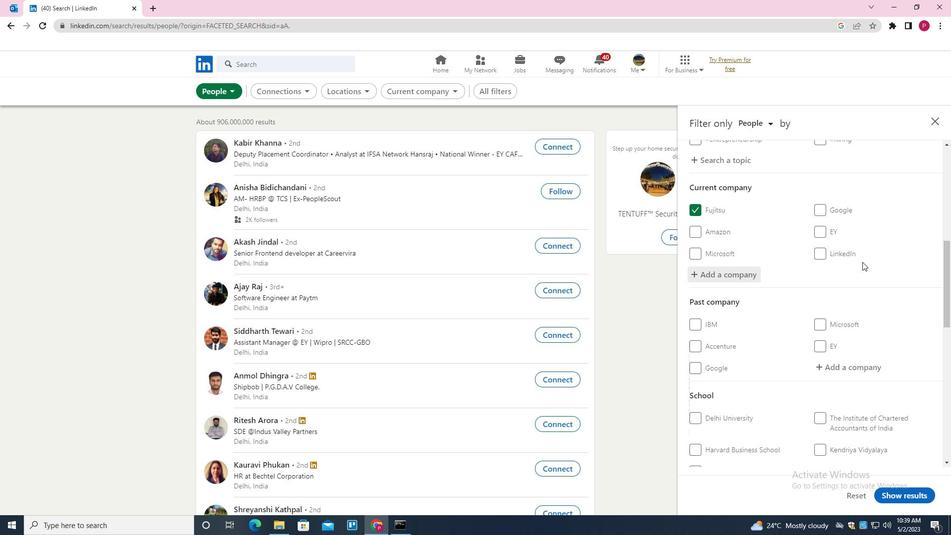
Action: Mouse moved to (867, 318)
Screenshot: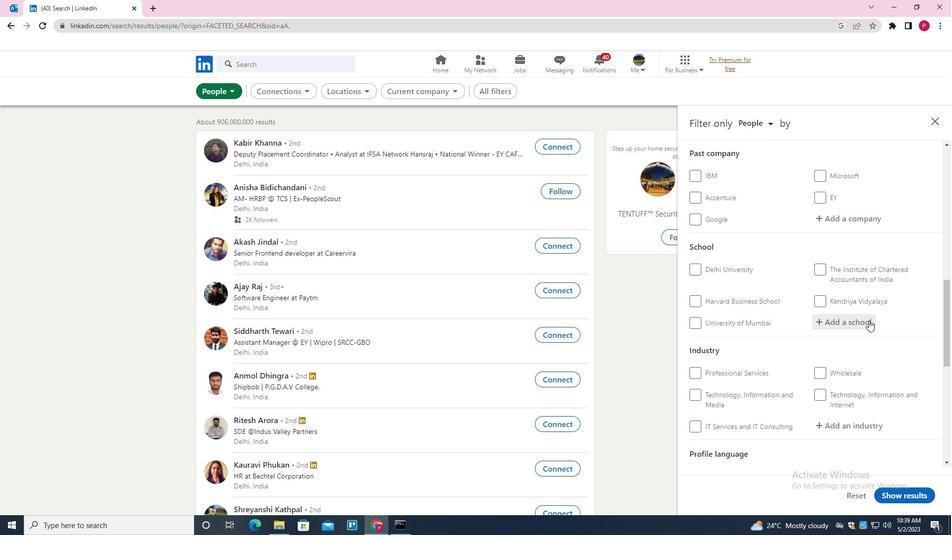 
Action: Mouse pressed left at (867, 318)
Screenshot: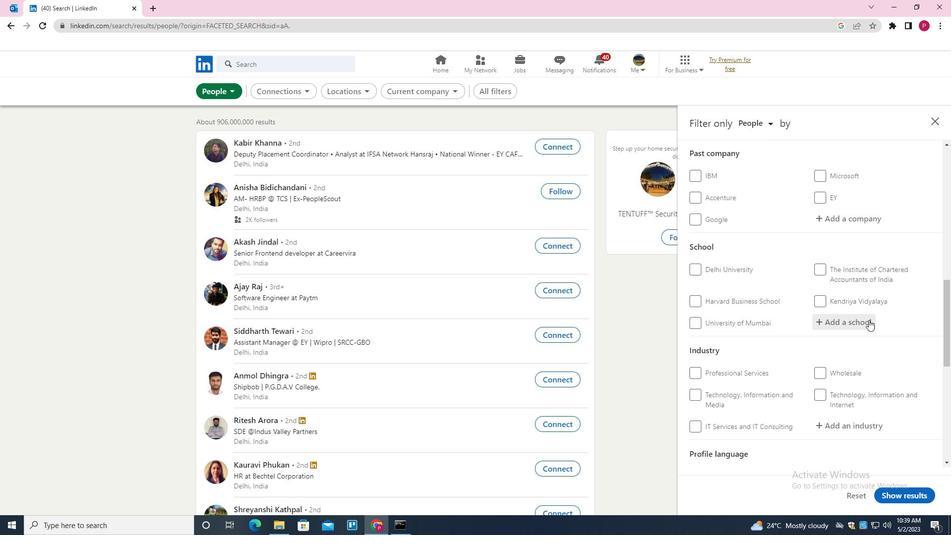 
Action: Key pressed <Key.shift><Key.shift><Key.shift><Key.shift><Key.shift><Key.shift><Key.shift><Key.shift><Key.shift>O.<Key.shift>P<Key.space><Key.shift>JINDAL<Key.space><Key.down><Key.enter>
Screenshot: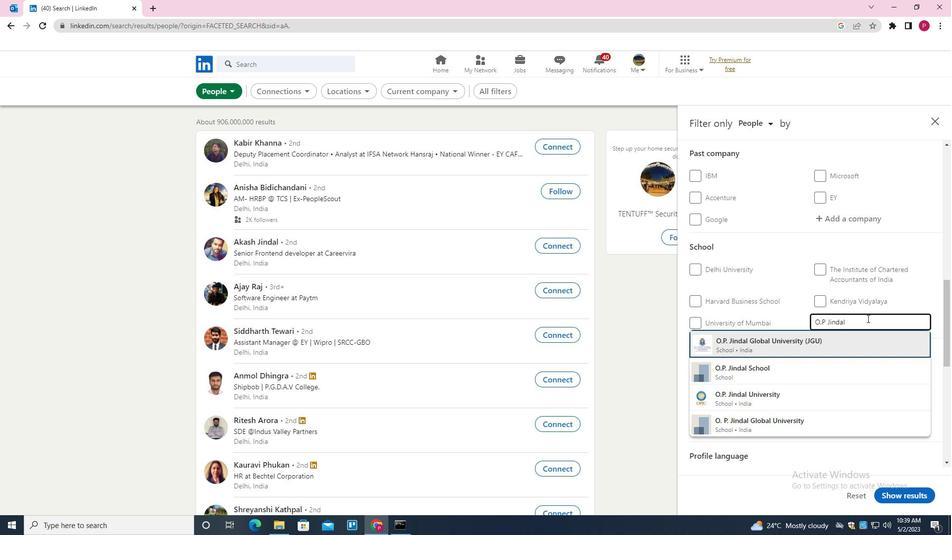 
Action: Mouse moved to (863, 321)
Screenshot: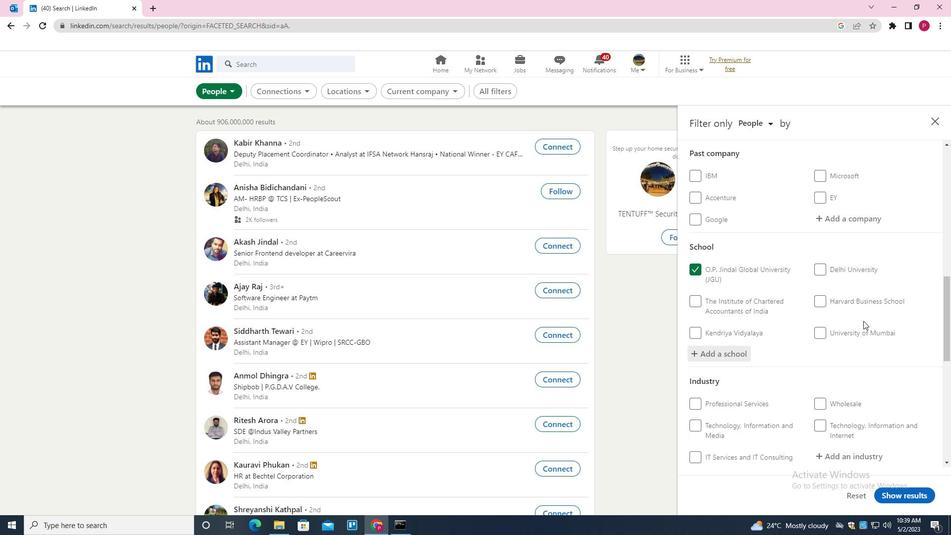
Action: Mouse scrolled (863, 320) with delta (0, 0)
Screenshot: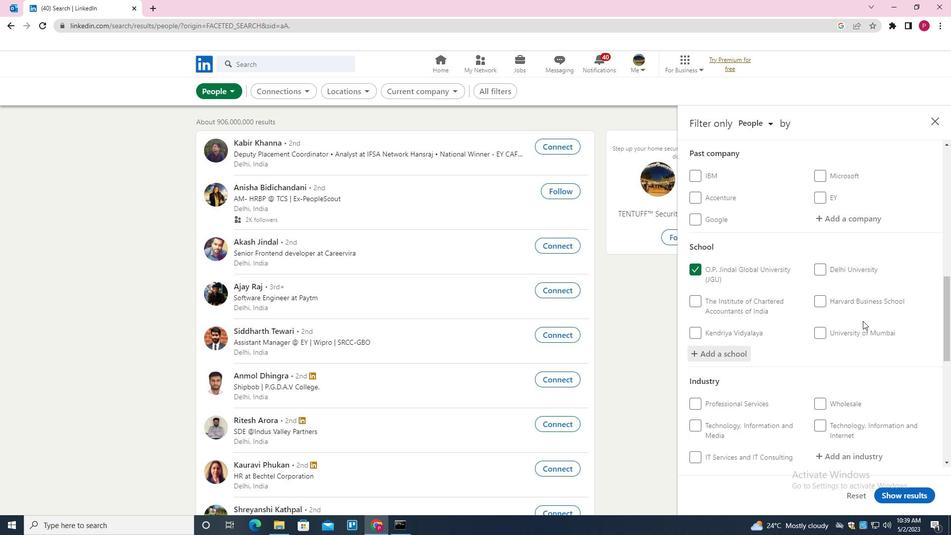 
Action: Mouse scrolled (863, 320) with delta (0, 0)
Screenshot: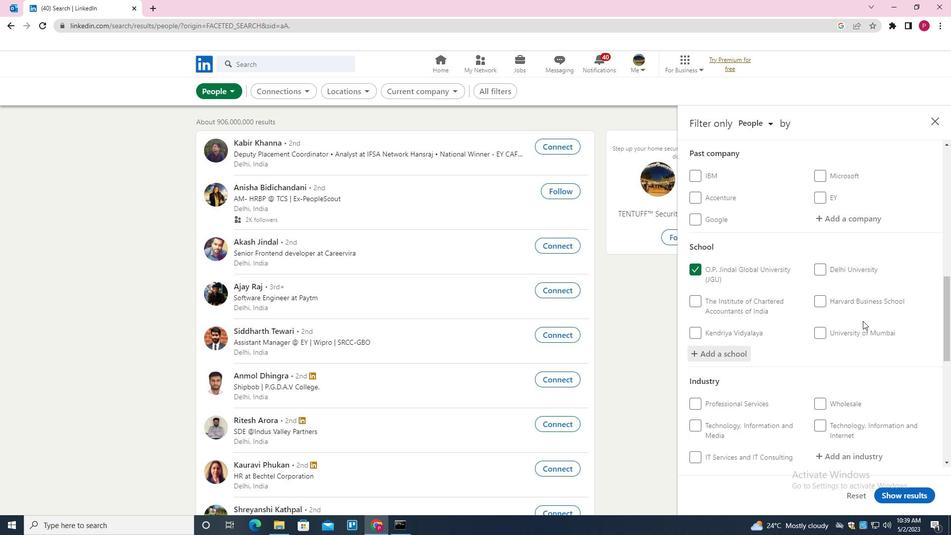 
Action: Mouse scrolled (863, 320) with delta (0, 0)
Screenshot: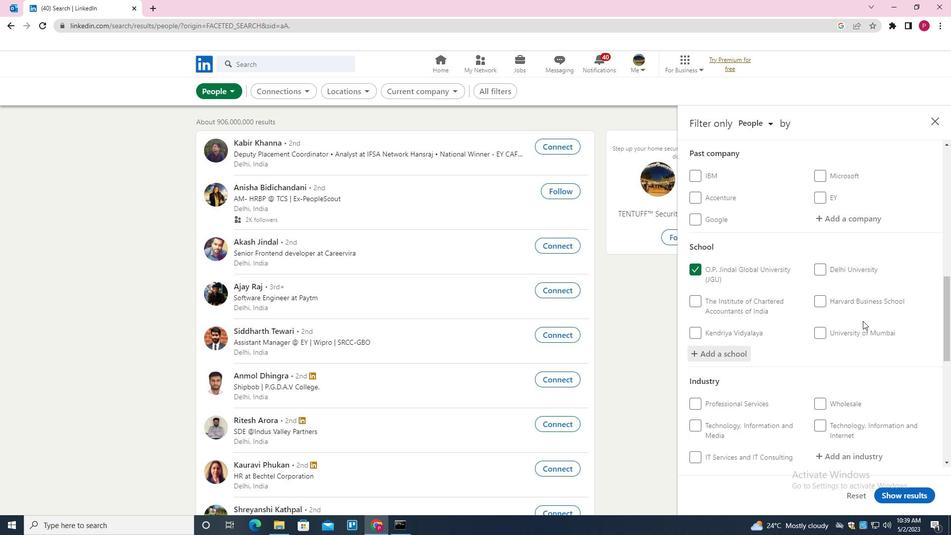 
Action: Mouse moved to (834, 312)
Screenshot: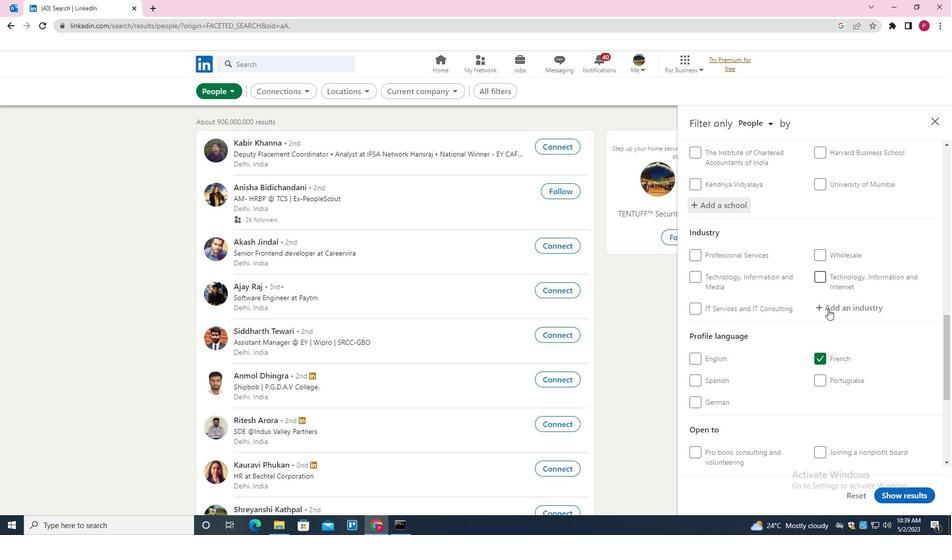 
Action: Mouse pressed left at (834, 312)
Screenshot: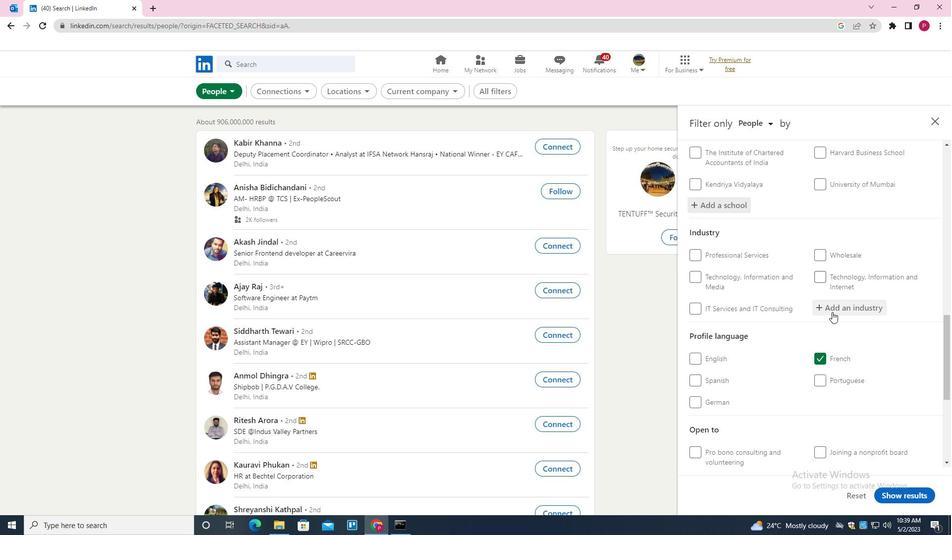 
Action: Key pressed <Key.shift><Key.shift><Key.shift><Key.shift>IT<Key.space>S<Key.down><Key.down><Key.down><Key.down><Key.down><Key.enter>
Screenshot: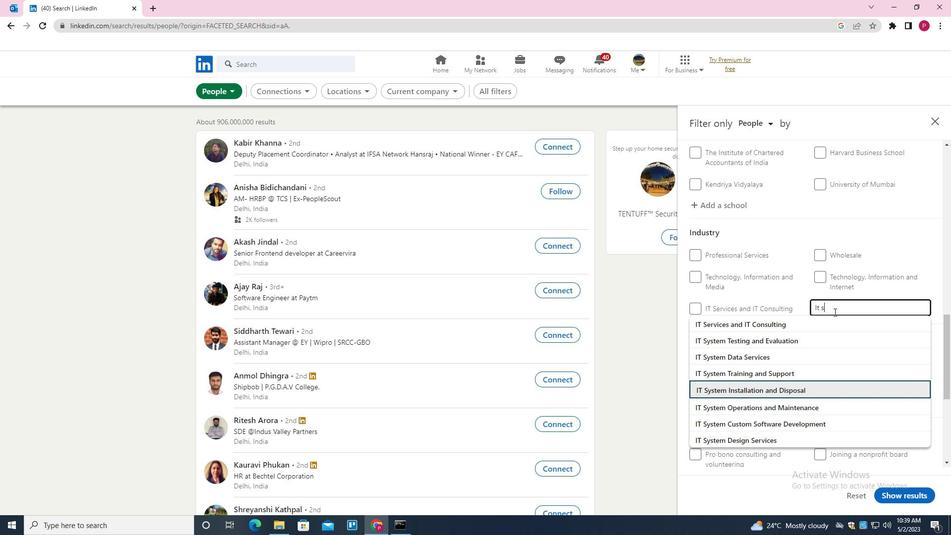 
Action: Mouse scrolled (834, 311) with delta (0, 0)
Screenshot: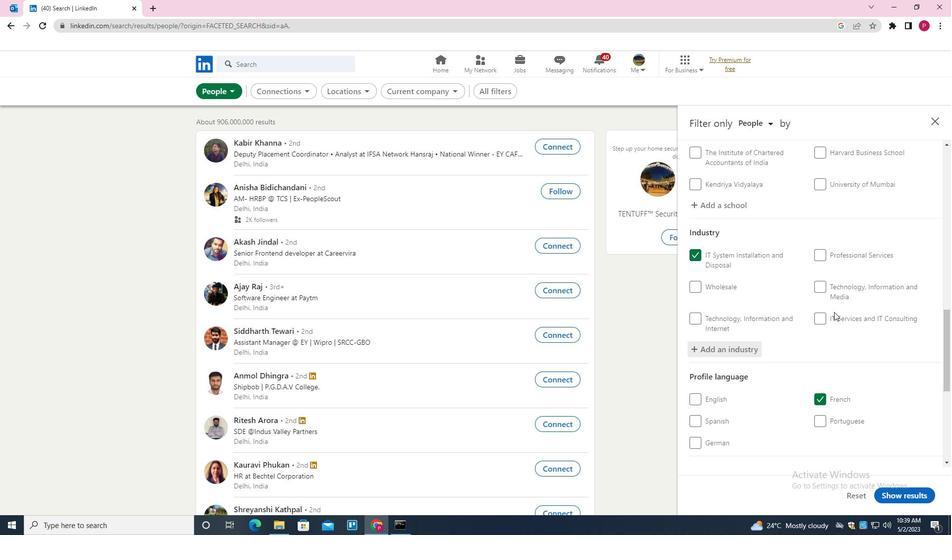 
Action: Mouse scrolled (834, 311) with delta (0, 0)
Screenshot: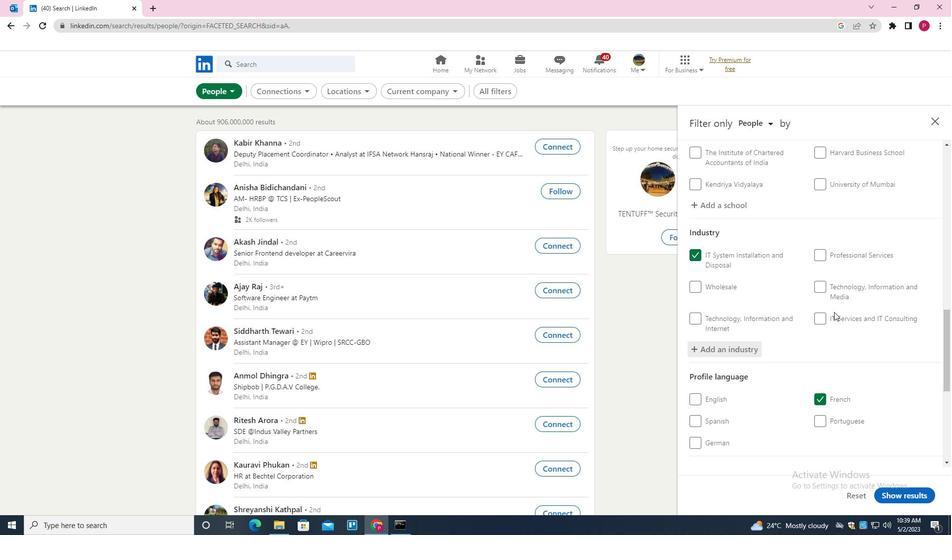 
Action: Mouse scrolled (834, 311) with delta (0, 0)
Screenshot: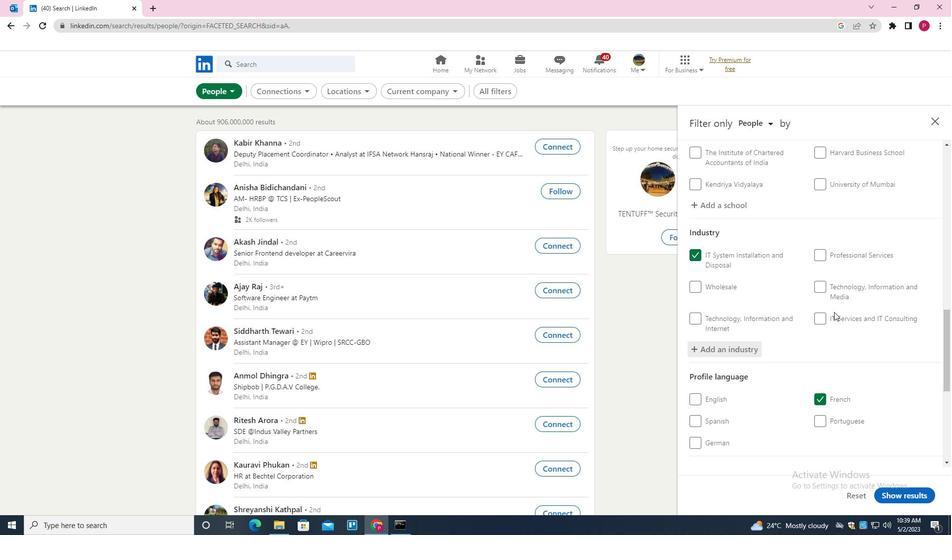 
Action: Mouse scrolled (834, 311) with delta (0, 0)
Screenshot: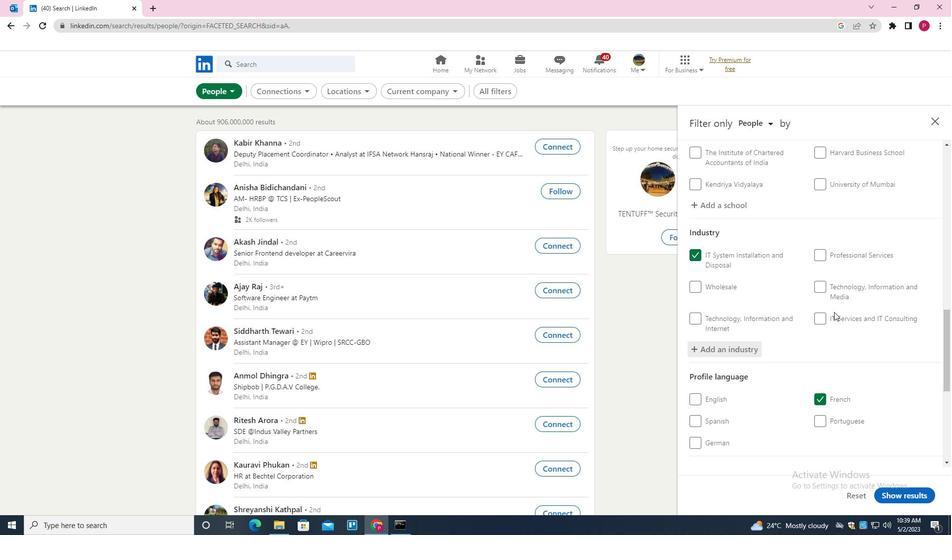 
Action: Mouse moved to (848, 392)
Screenshot: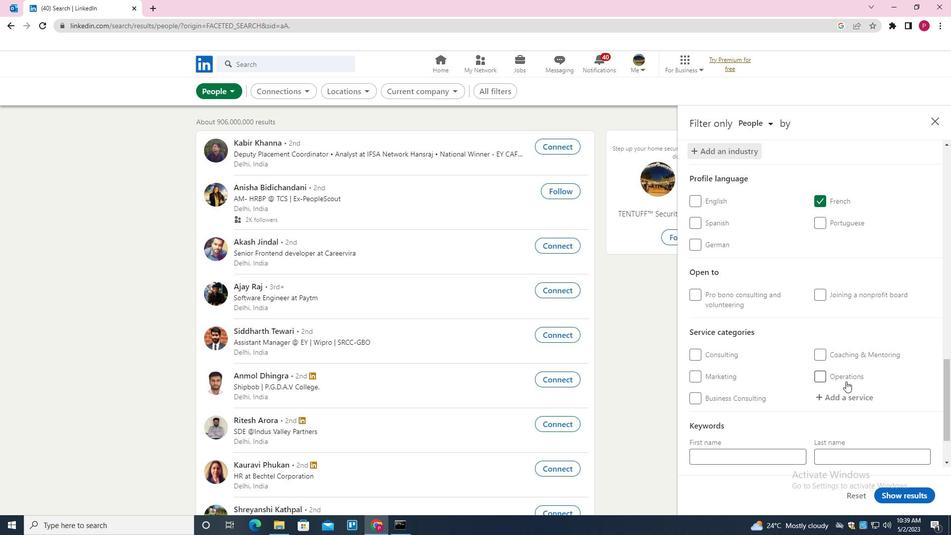 
Action: Mouse pressed left at (848, 392)
Screenshot: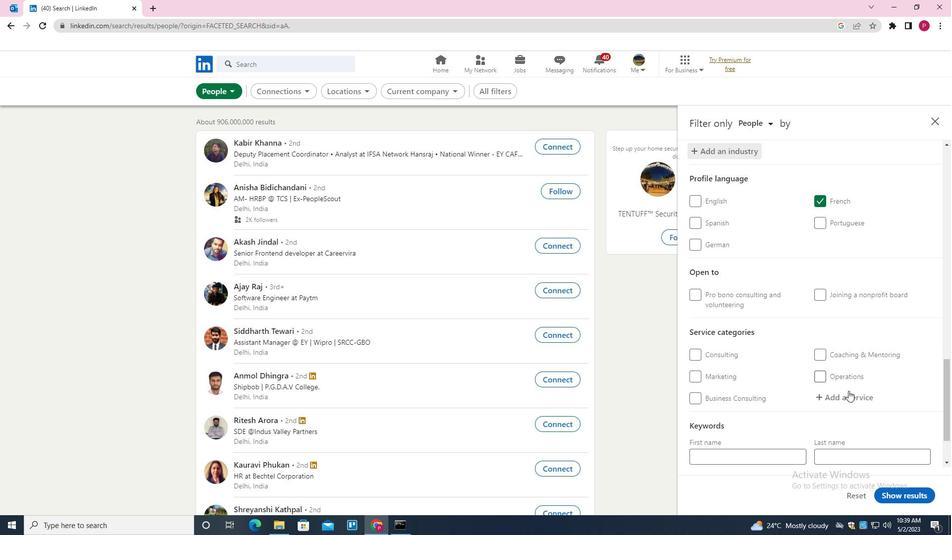 
Action: Key pressed <Key.shift><Key.shift><Key.shift><Key.shift><Key.shift><Key.shift>EXECUTIVE<Key.down><Key.enter>
Screenshot: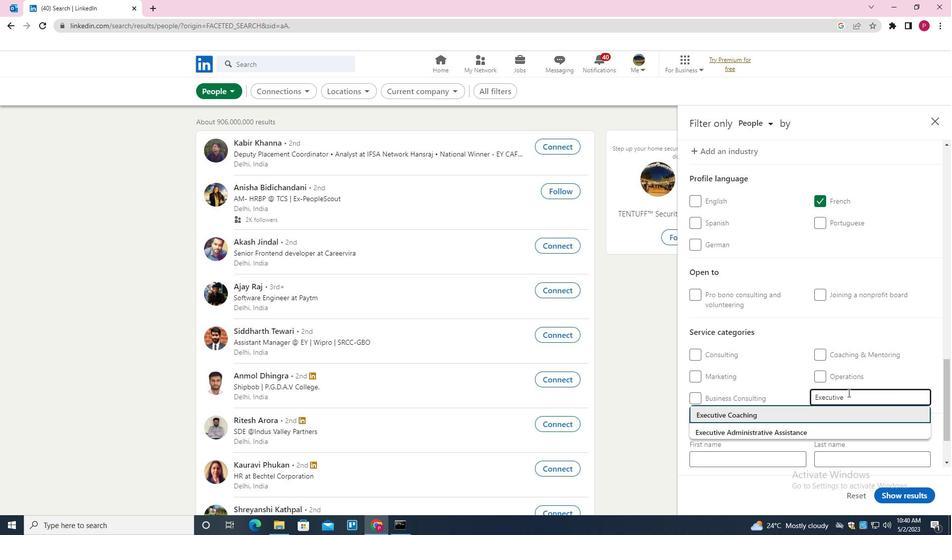 
Action: Mouse scrolled (848, 392) with delta (0, 0)
Screenshot: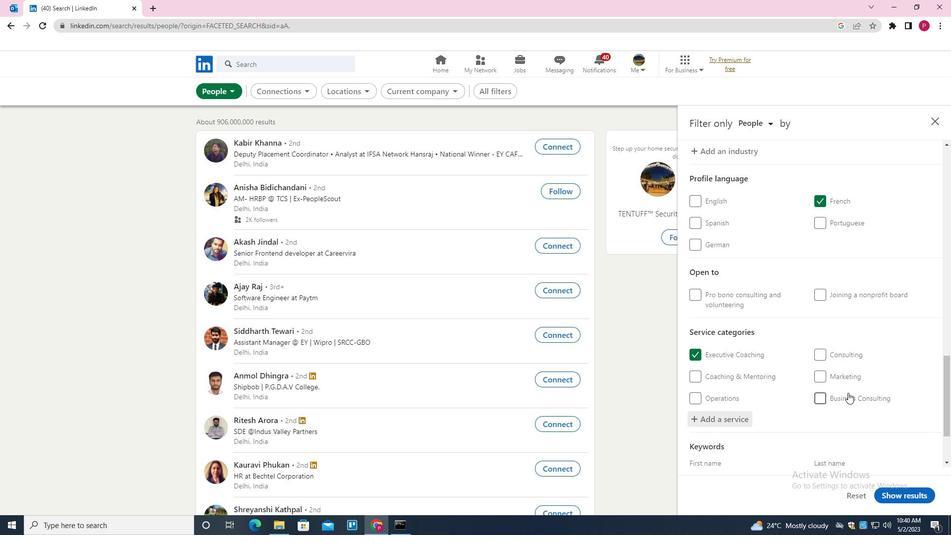 
Action: Mouse scrolled (848, 392) with delta (0, 0)
Screenshot: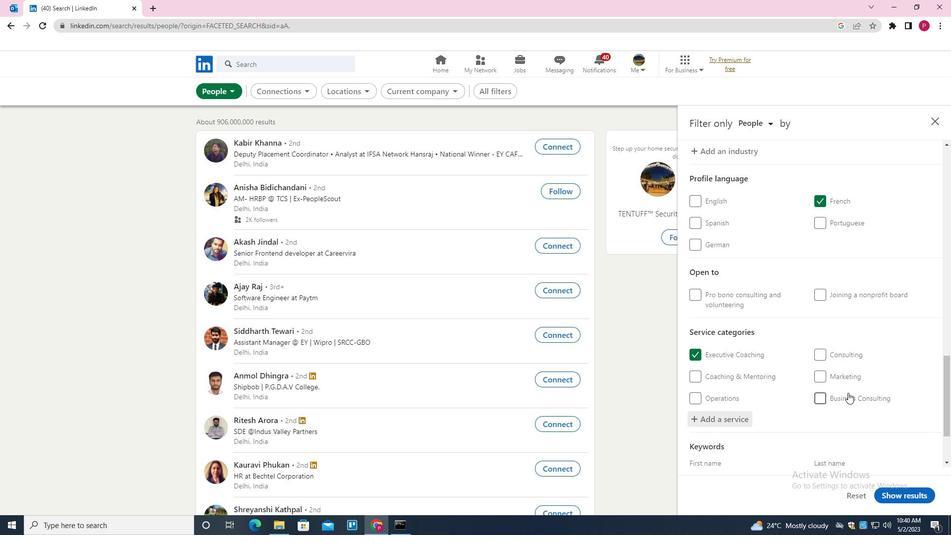 
Action: Mouse scrolled (848, 392) with delta (0, 0)
Screenshot: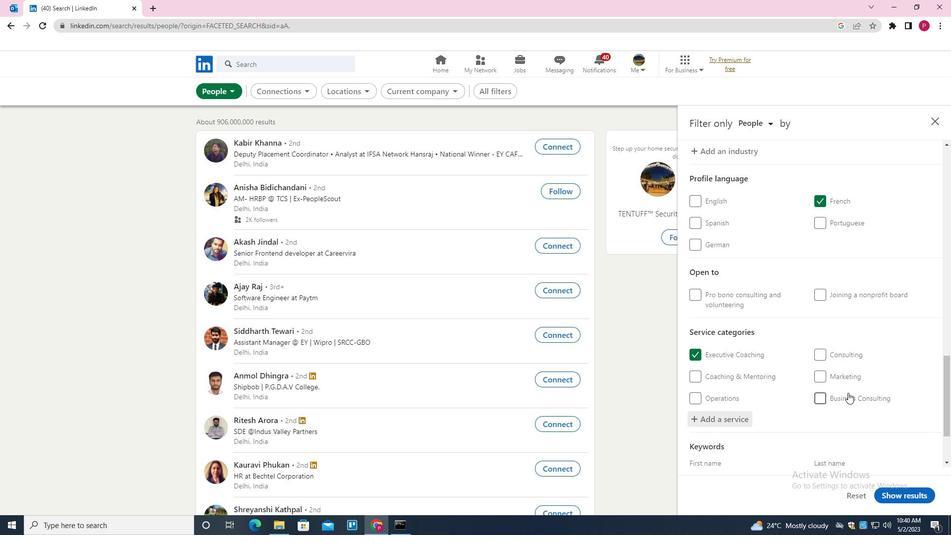
Action: Mouse moved to (766, 434)
Screenshot: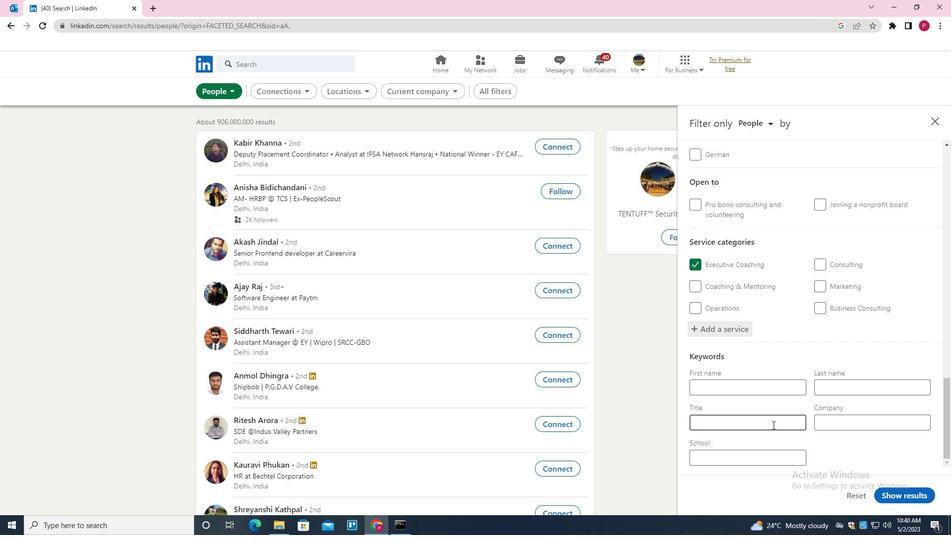 
Action: Mouse pressed left at (766, 434)
Screenshot: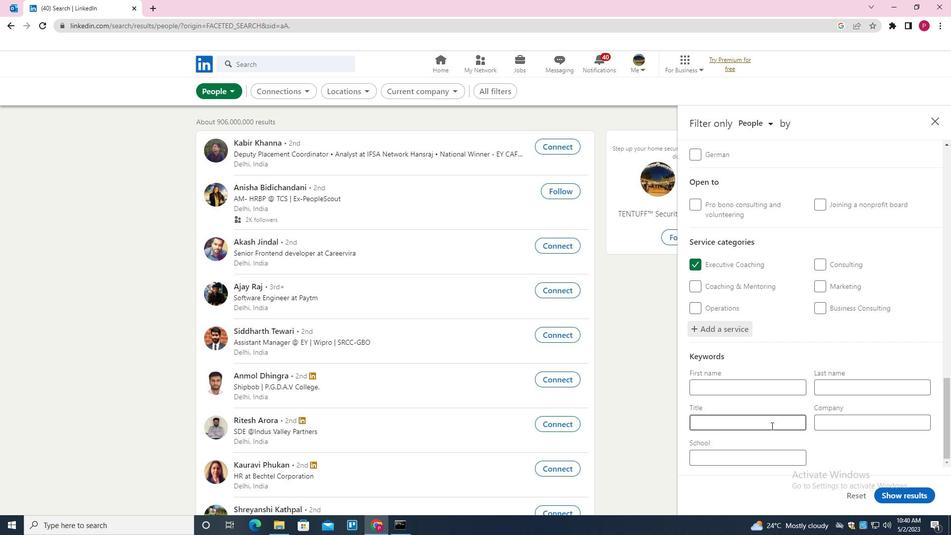 
Action: Mouse moved to (775, 428)
Screenshot: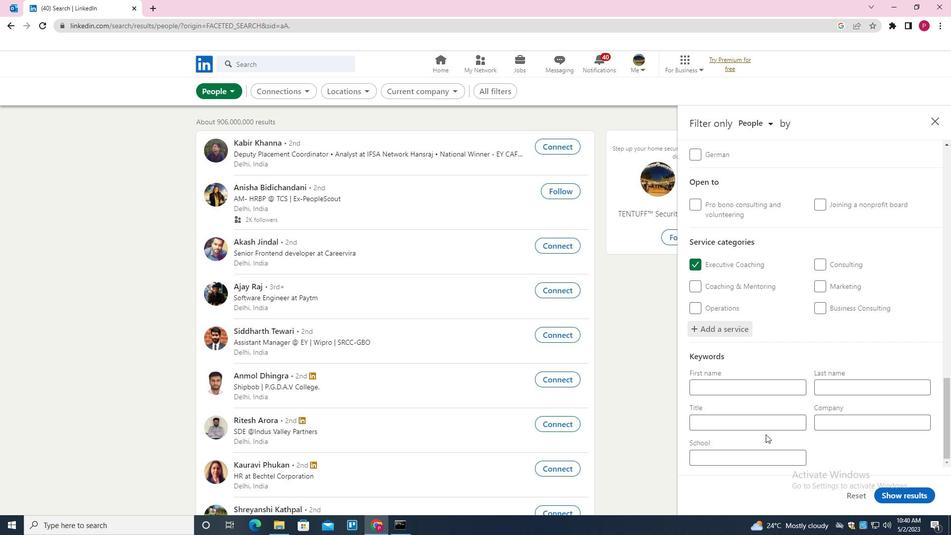 
Action: Mouse pressed left at (775, 428)
Screenshot: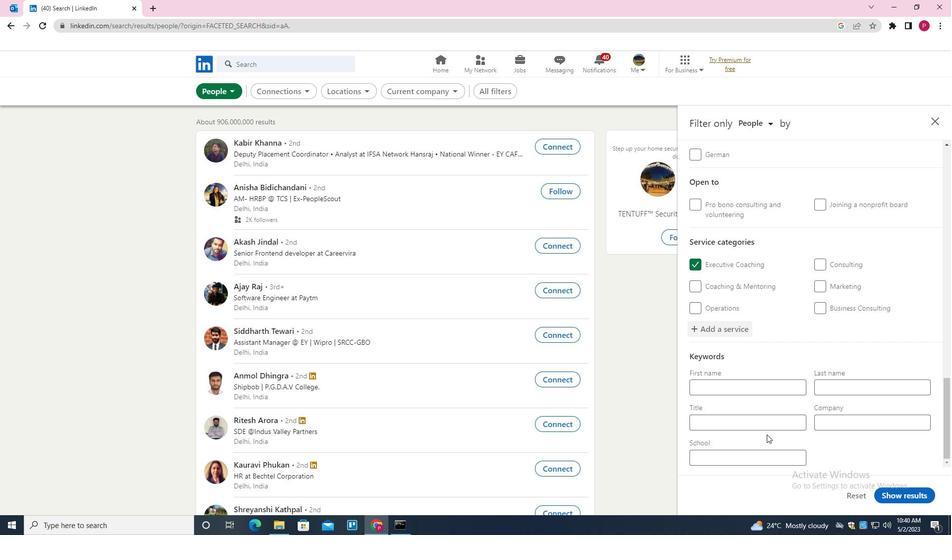 
Action: Mouse moved to (776, 427)
Screenshot: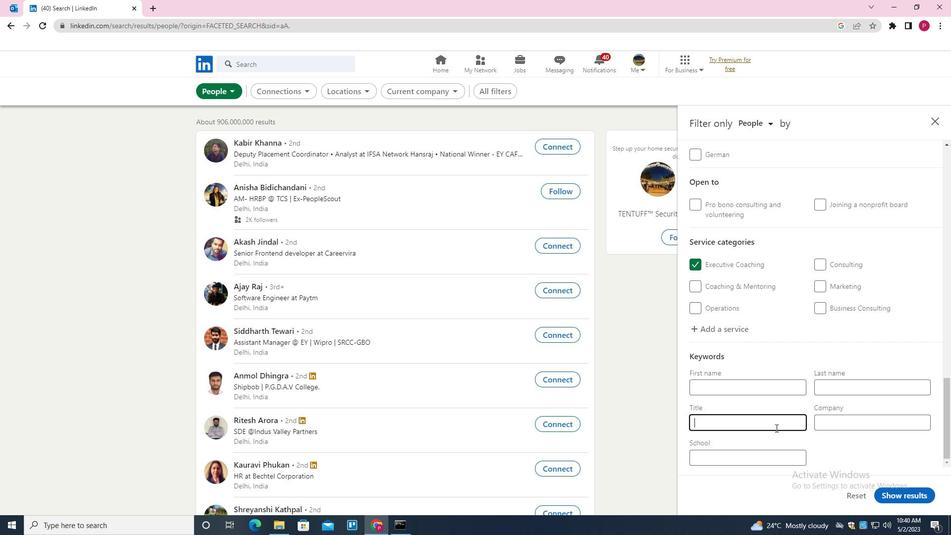 
Action: Key pressed <Key.shift><Key.shift><Key.shift>SLAES<Key.space><Key.shift><Key.backspace><Key.backspace><Key.backspace><Key.backspace><Key.backspace>ALES<Key.space><Key.shift>ANALYST
Screenshot: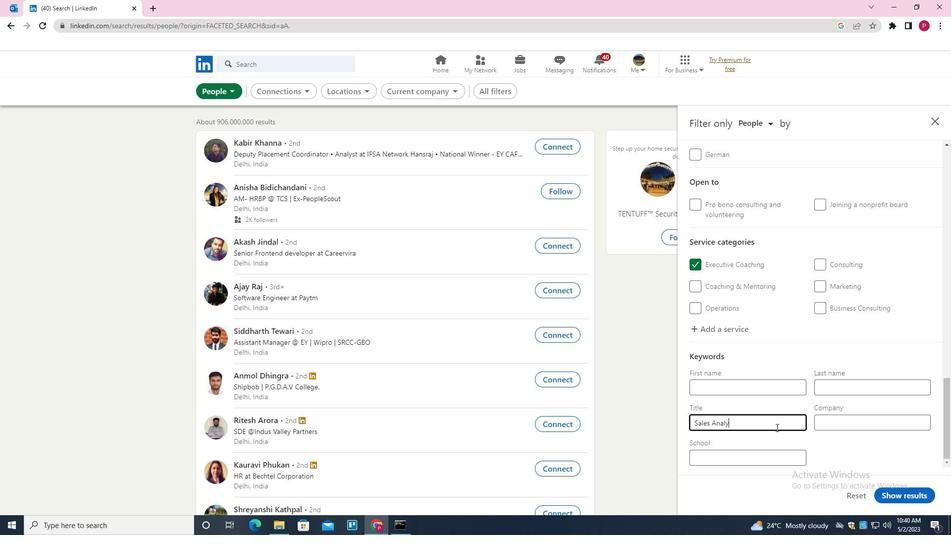 
Action: Mouse moved to (911, 496)
Screenshot: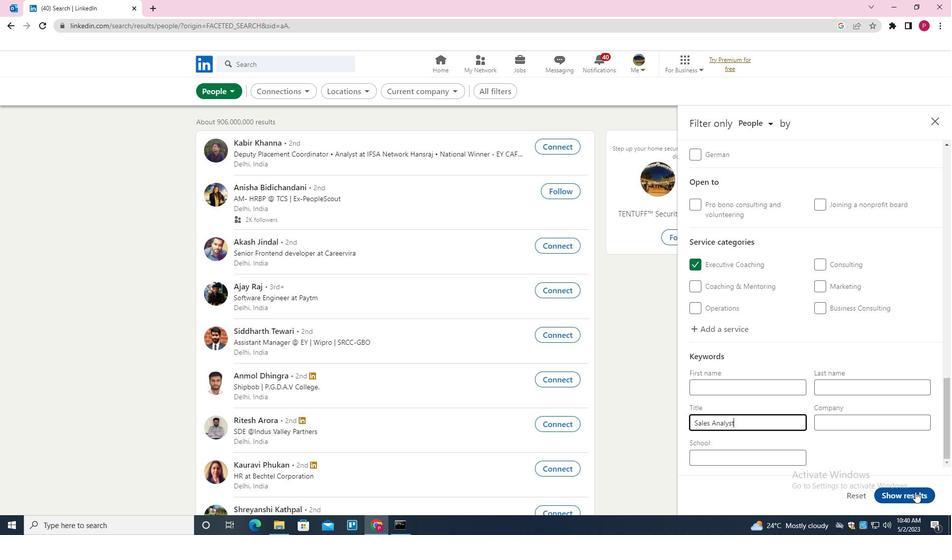 
Action: Mouse pressed left at (911, 496)
Screenshot: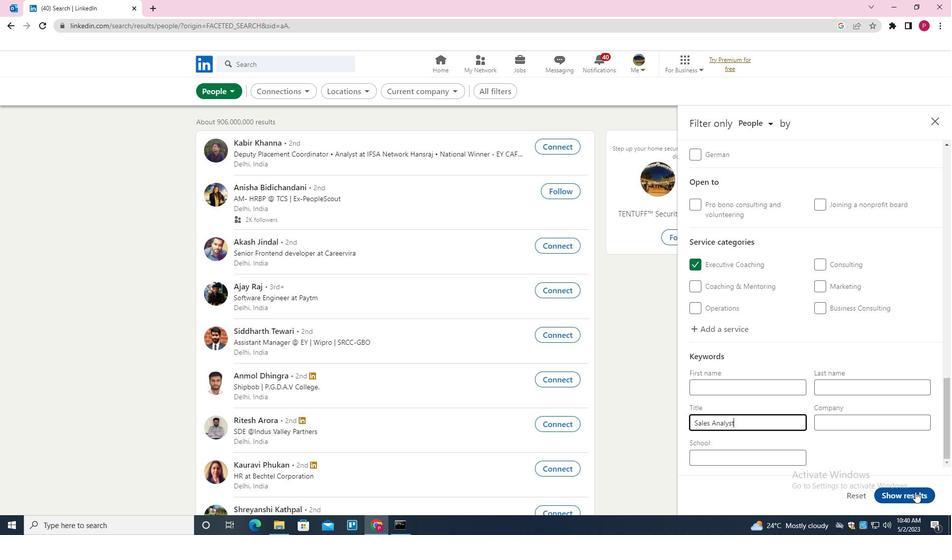
Action: Mouse moved to (515, 269)
Screenshot: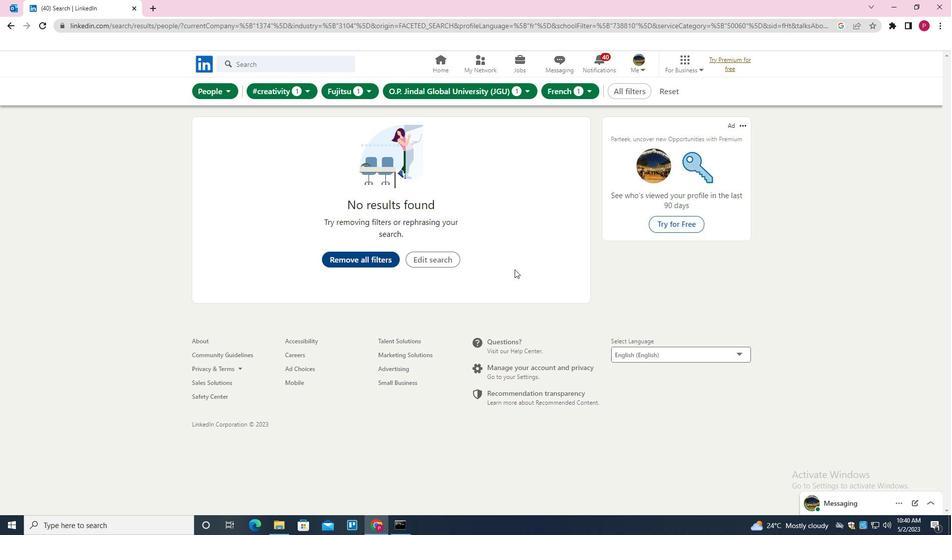
